 Task: Search one way flight ticket for 3 adults, 3 children in business from Manhattan: Manhattan Regional Airport to Springfield: Abraham Lincoln Capital Airport on 5-2-2023. Choice of flights is JetBlue. Number of bags: 1 checked bag. Price is upto 108000. Outbound departure time preference is 12:00.
Action: Mouse moved to (320, 278)
Screenshot: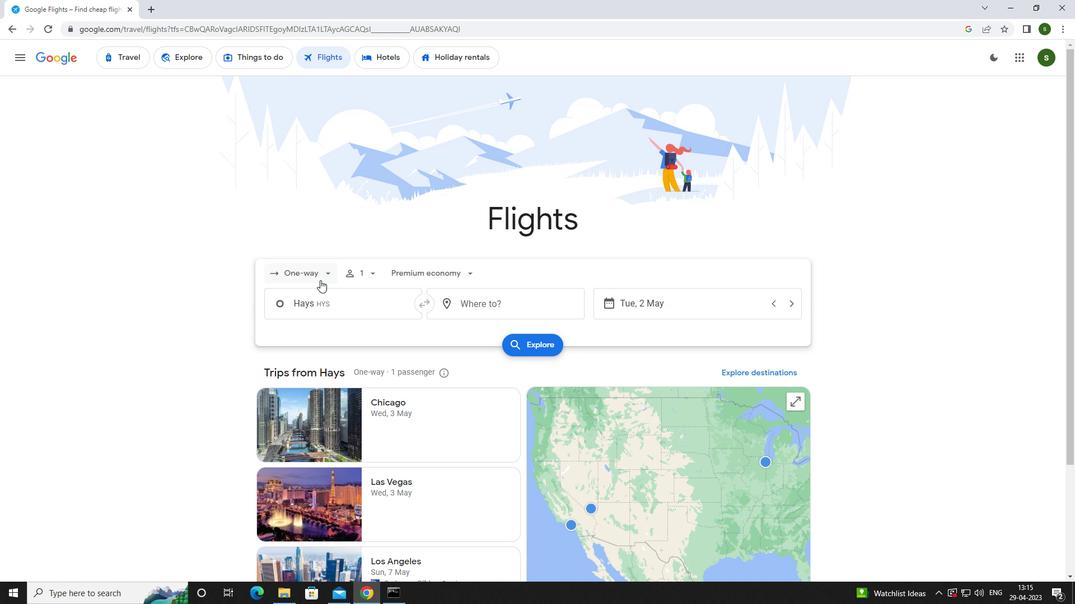 
Action: Mouse pressed left at (320, 278)
Screenshot: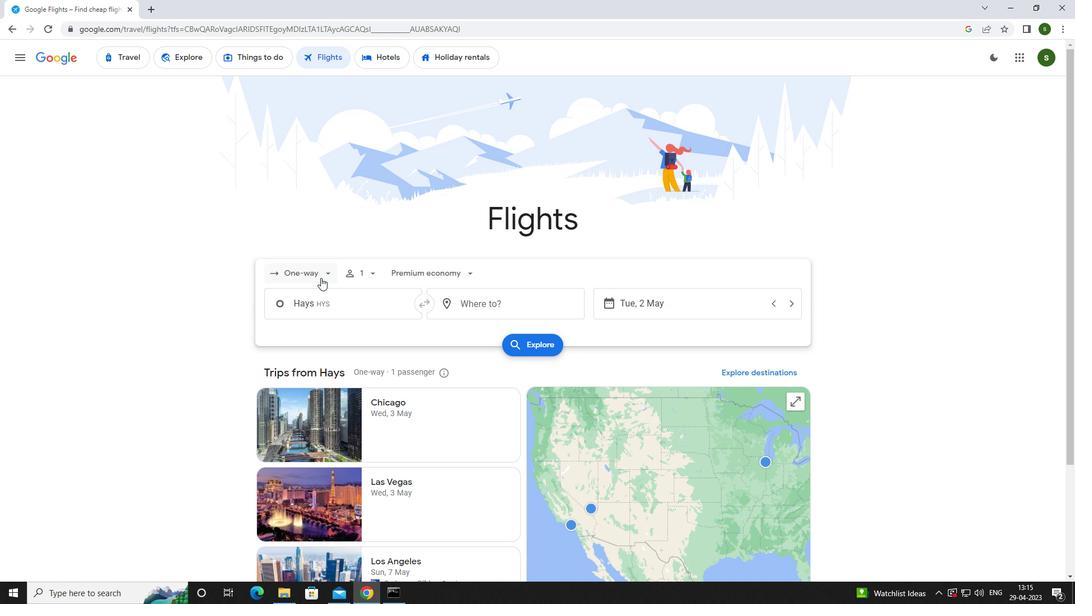 
Action: Mouse moved to (319, 320)
Screenshot: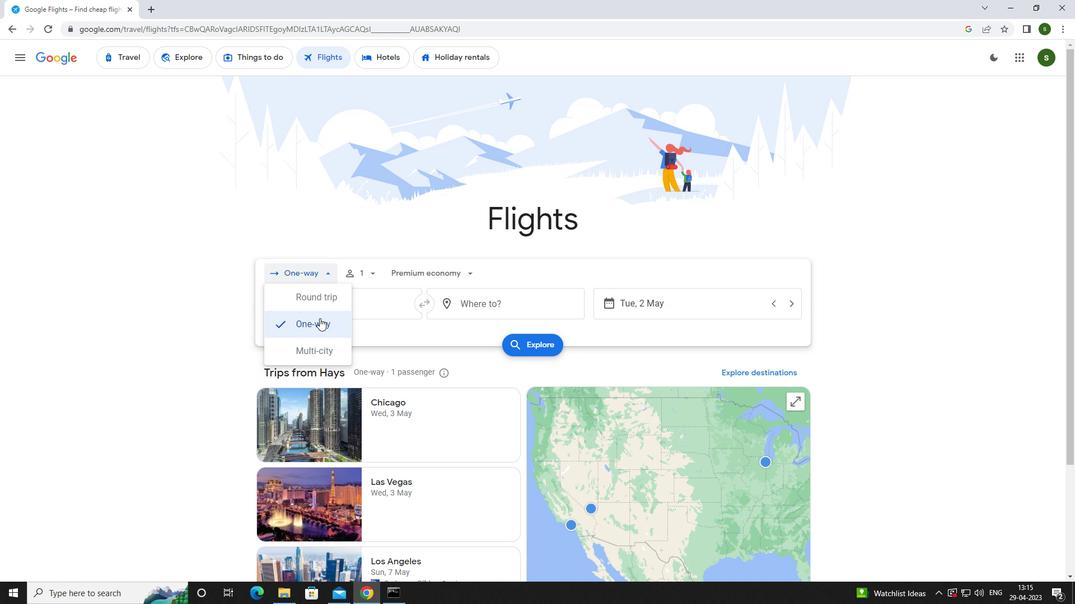 
Action: Mouse pressed left at (319, 320)
Screenshot: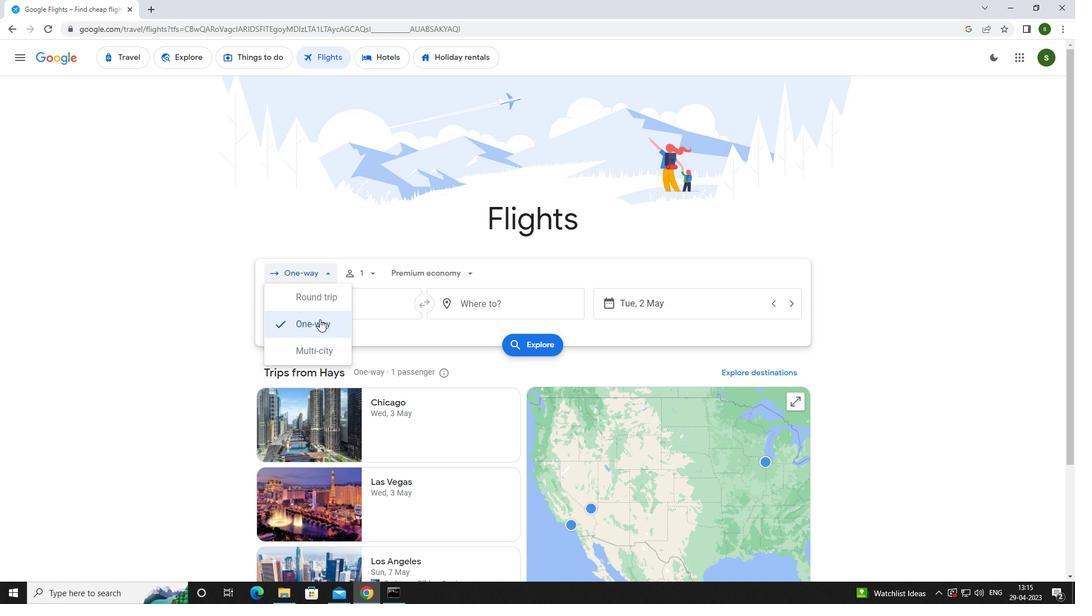 
Action: Mouse moved to (362, 273)
Screenshot: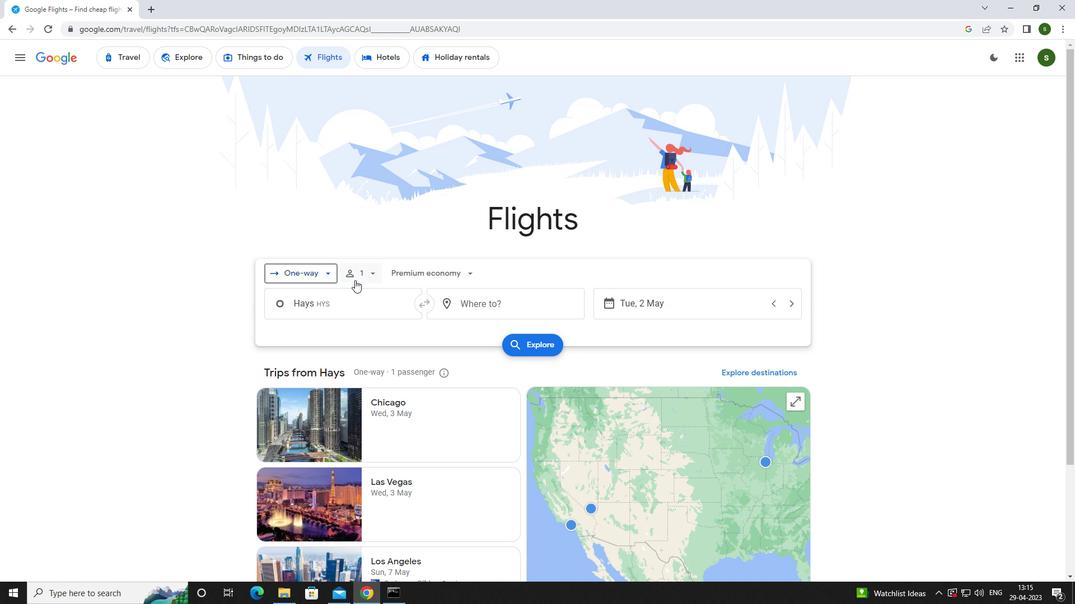 
Action: Mouse pressed left at (362, 273)
Screenshot: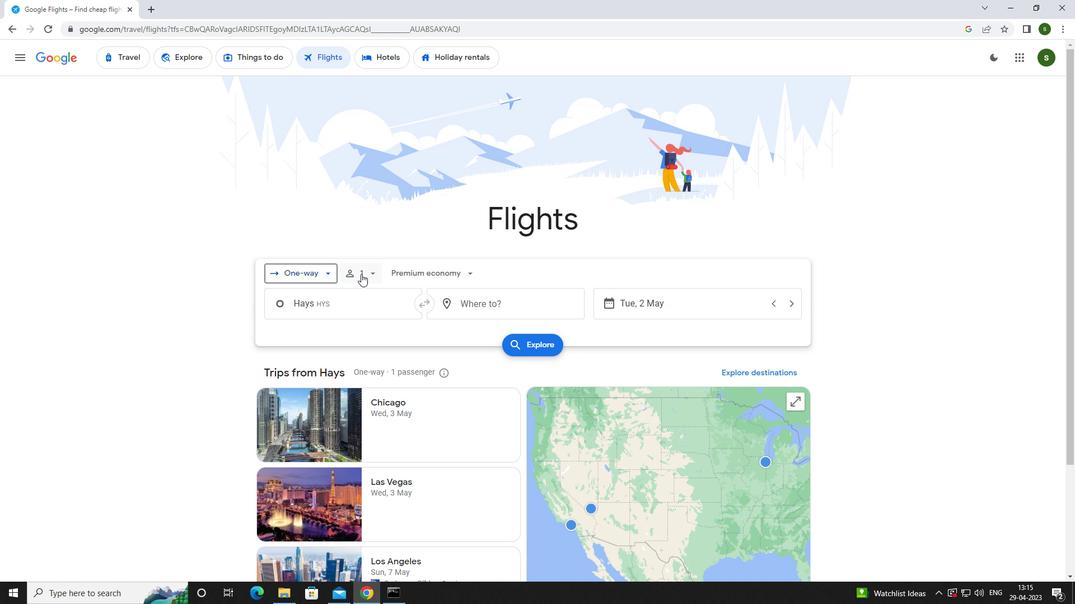 
Action: Mouse moved to (452, 297)
Screenshot: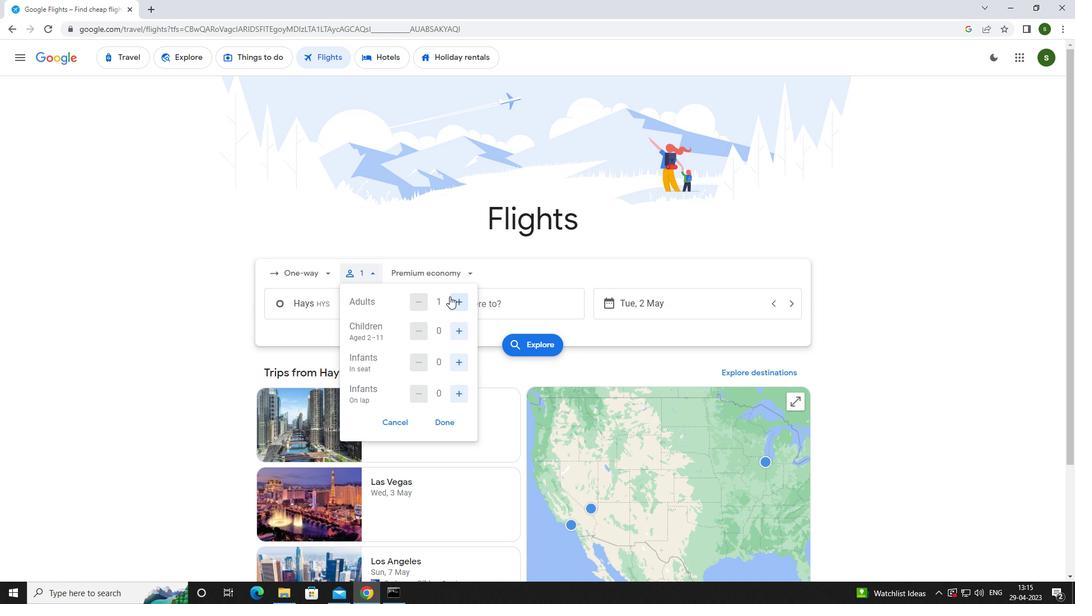 
Action: Mouse pressed left at (452, 297)
Screenshot: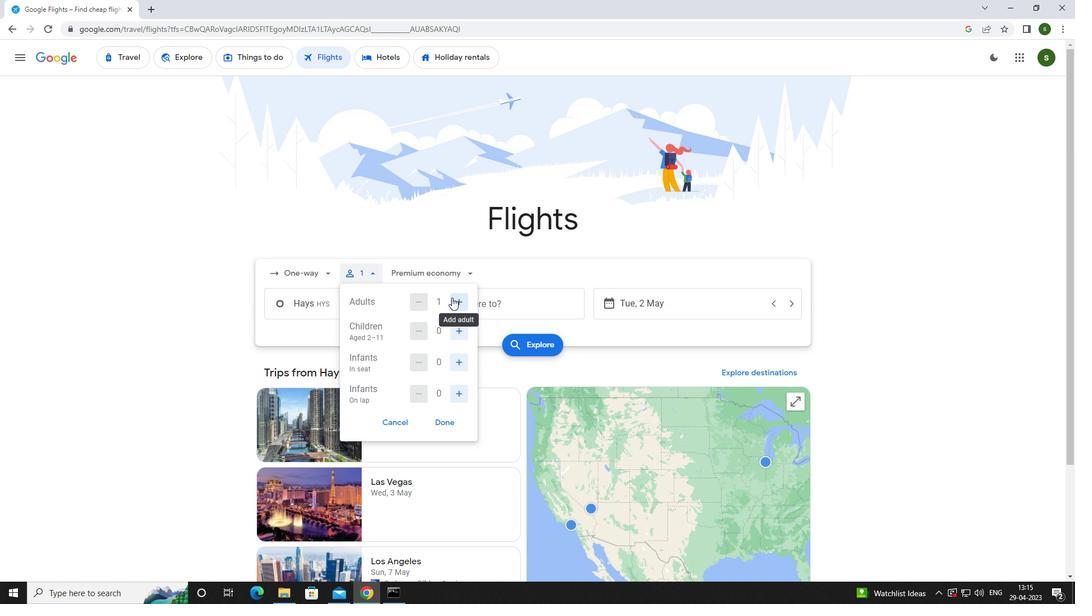 
Action: Mouse pressed left at (452, 297)
Screenshot: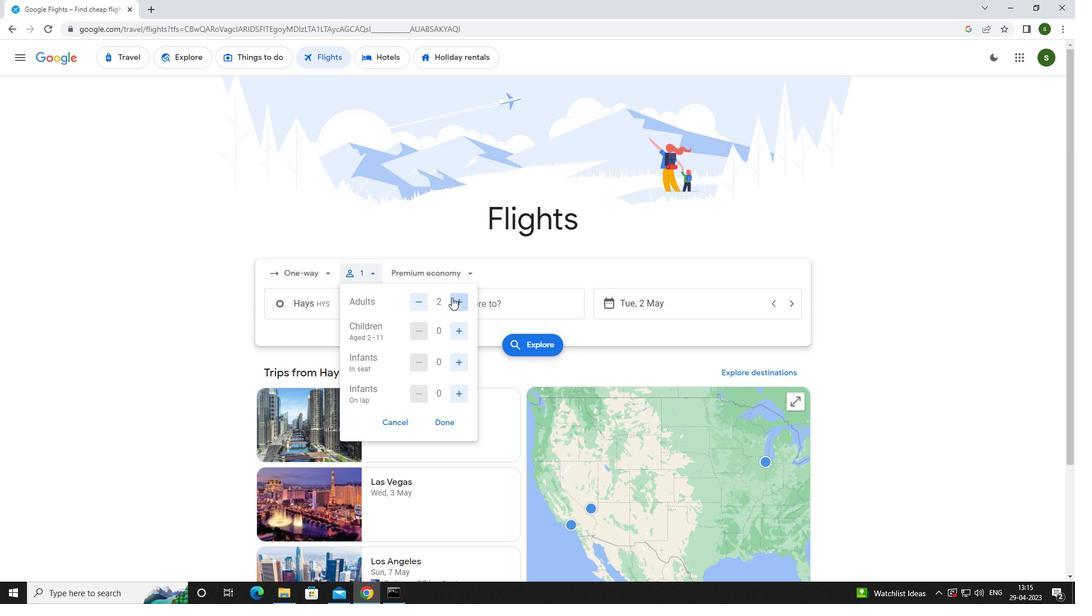 
Action: Mouse pressed left at (452, 297)
Screenshot: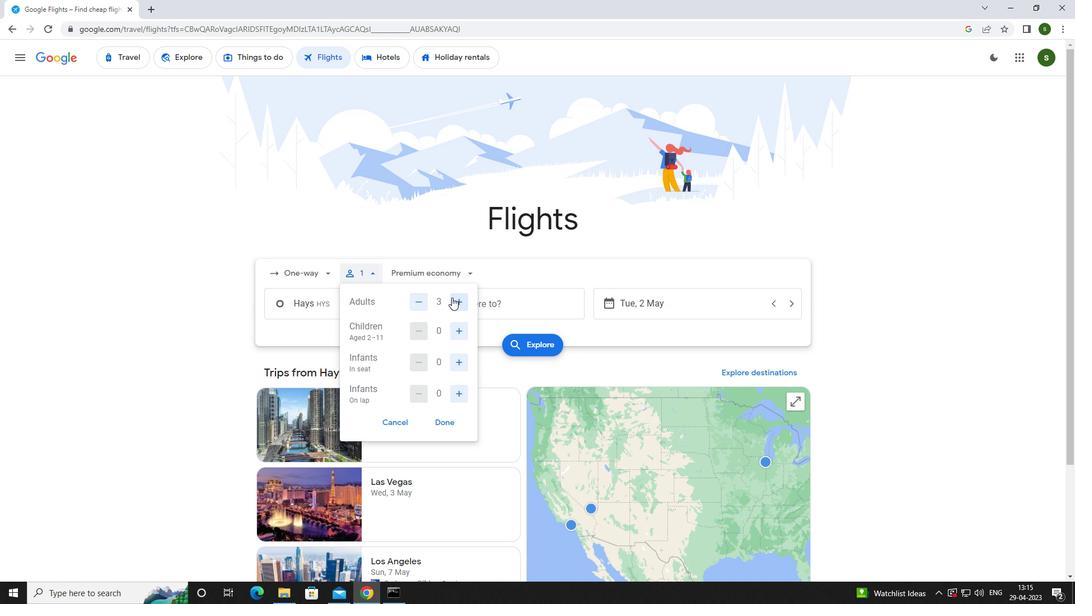 
Action: Mouse moved to (418, 299)
Screenshot: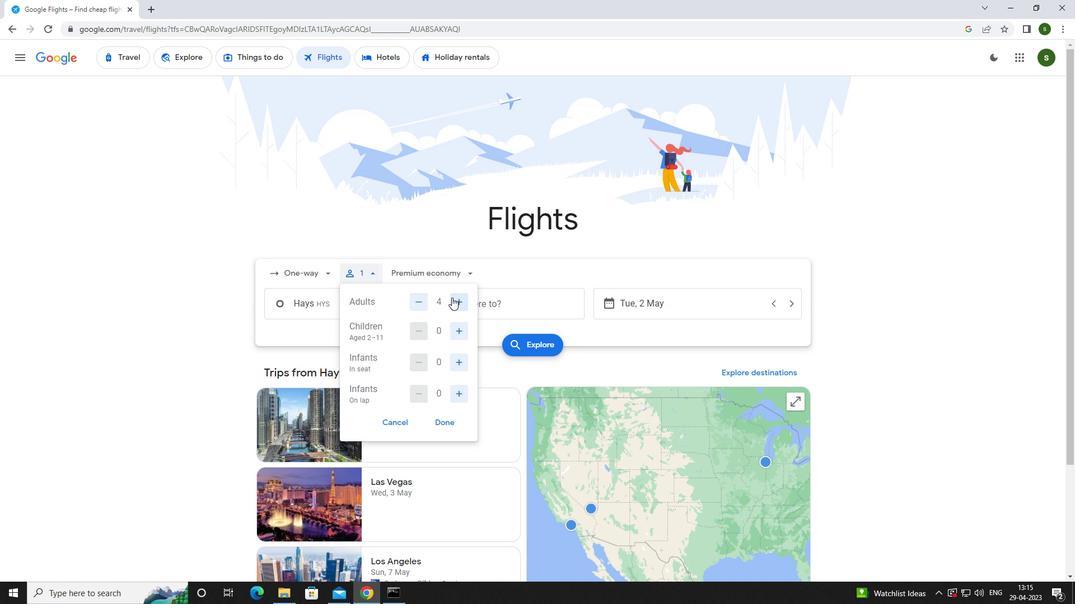 
Action: Mouse pressed left at (418, 299)
Screenshot: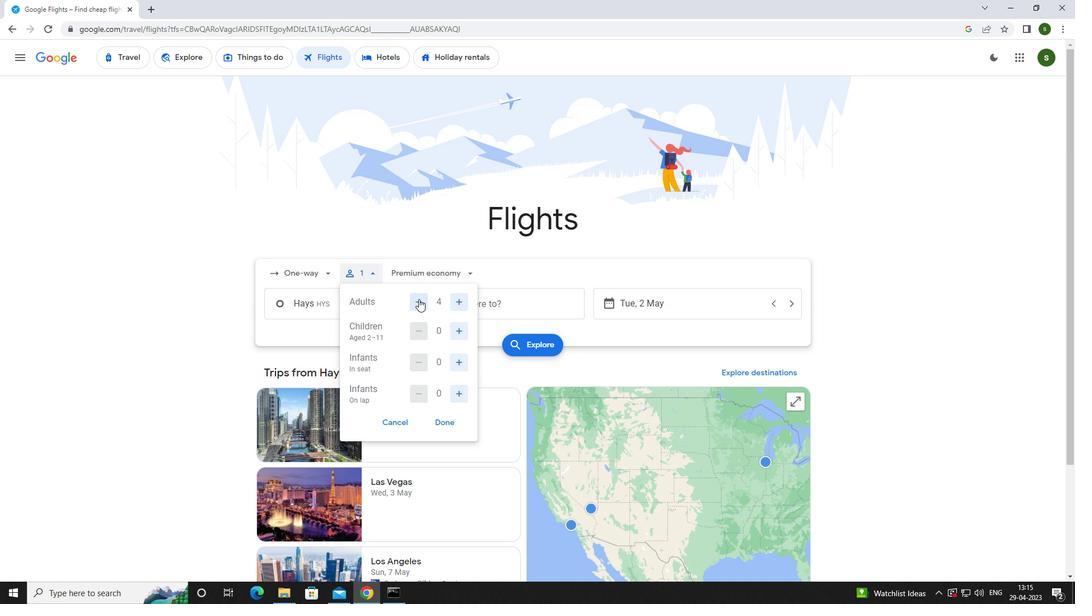 
Action: Mouse moved to (451, 326)
Screenshot: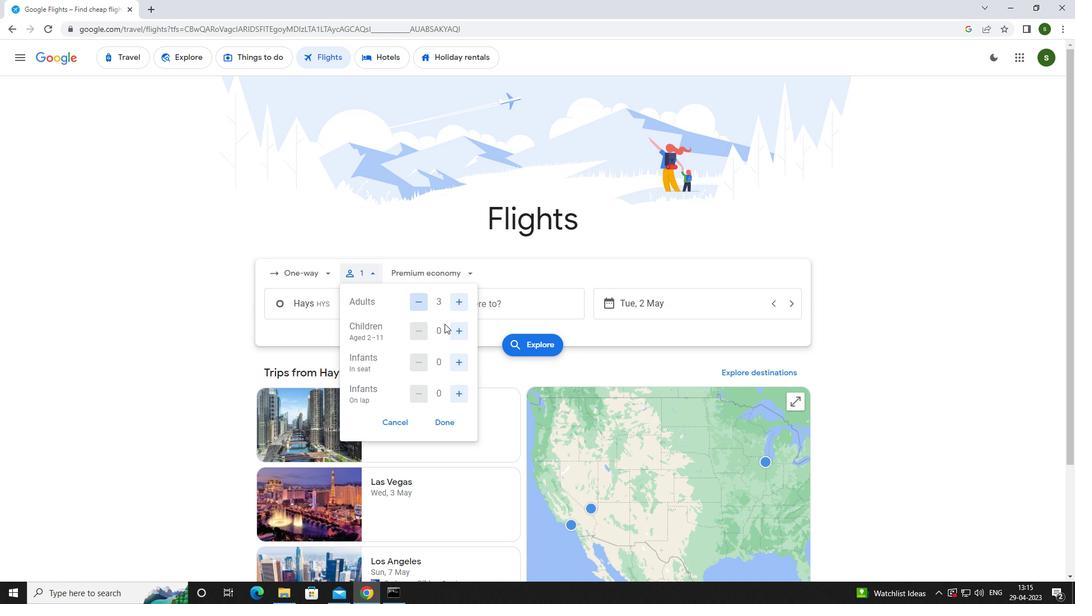 
Action: Mouse pressed left at (451, 326)
Screenshot: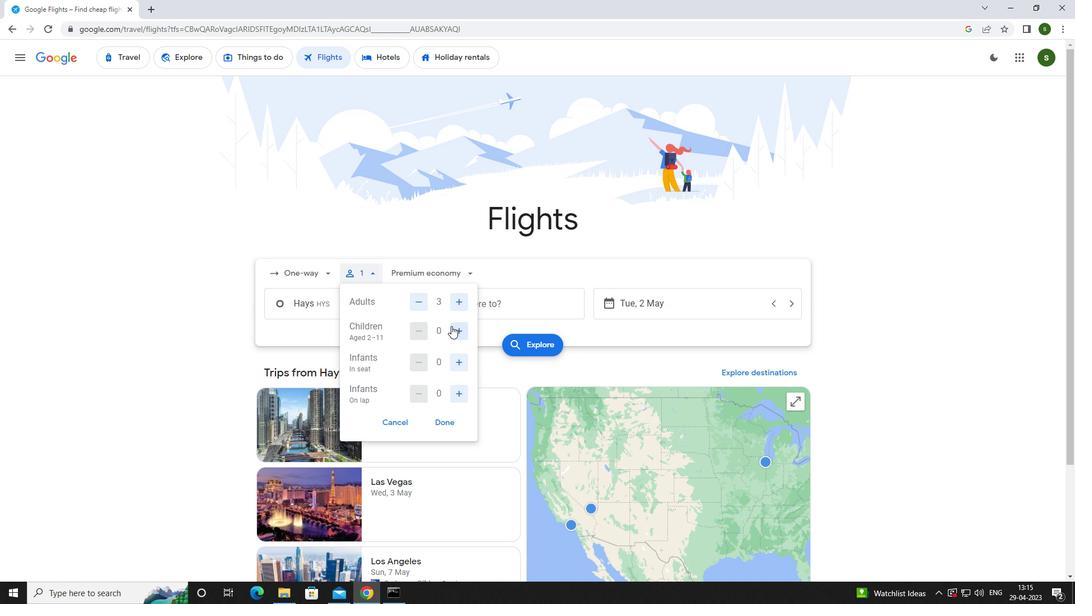
Action: Mouse pressed left at (451, 326)
Screenshot: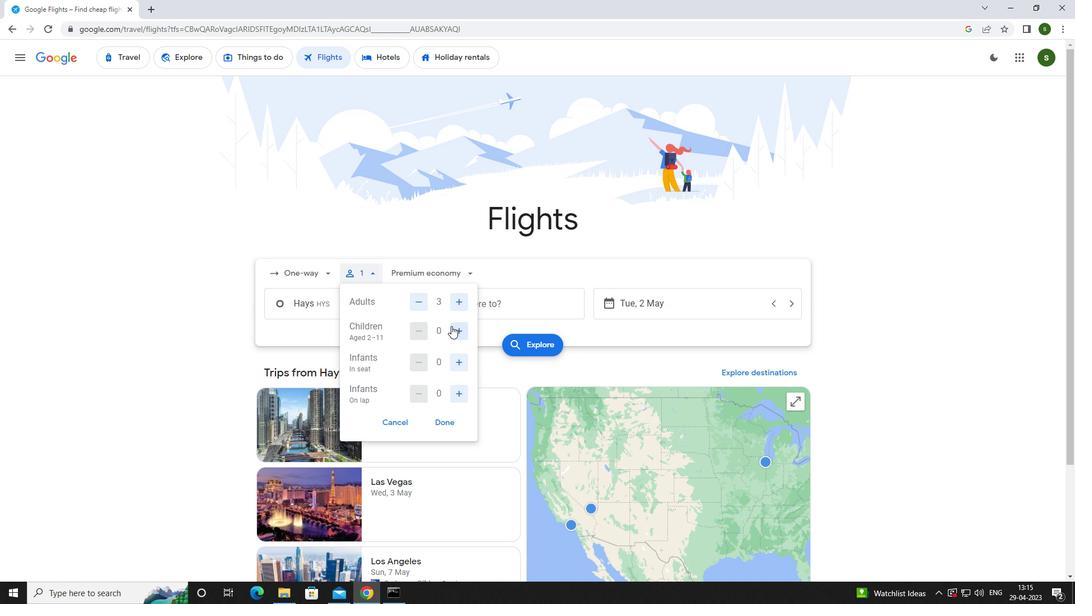 
Action: Mouse pressed left at (451, 326)
Screenshot: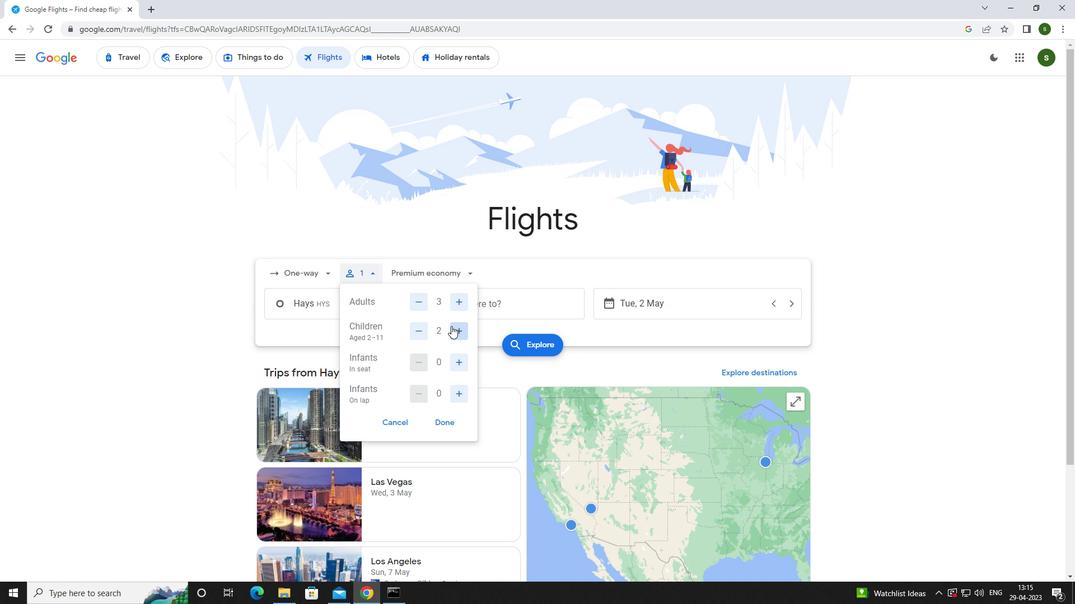 
Action: Mouse moved to (439, 268)
Screenshot: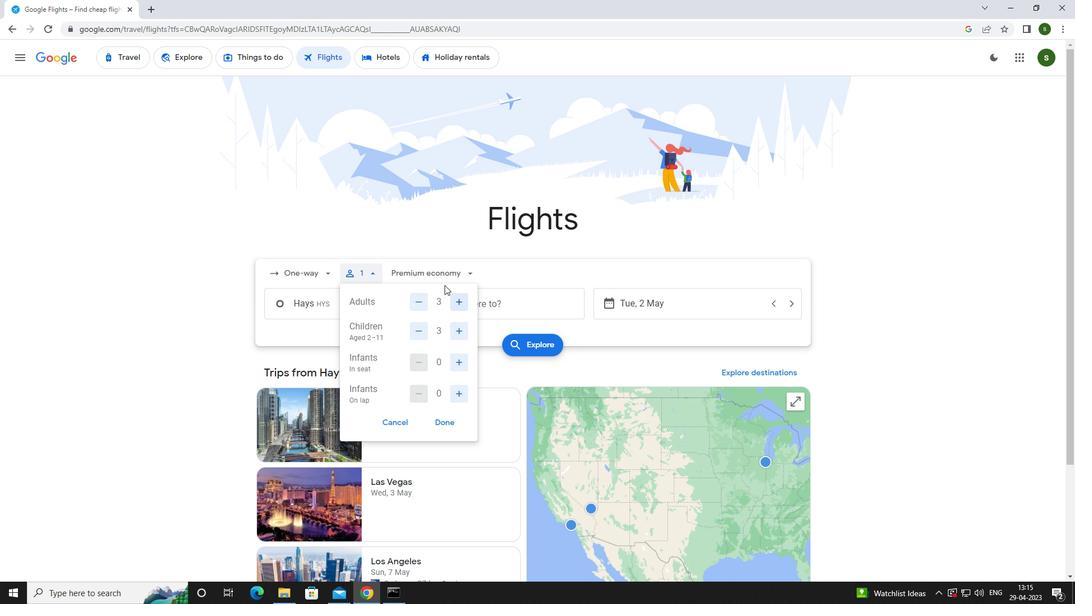 
Action: Mouse pressed left at (439, 268)
Screenshot: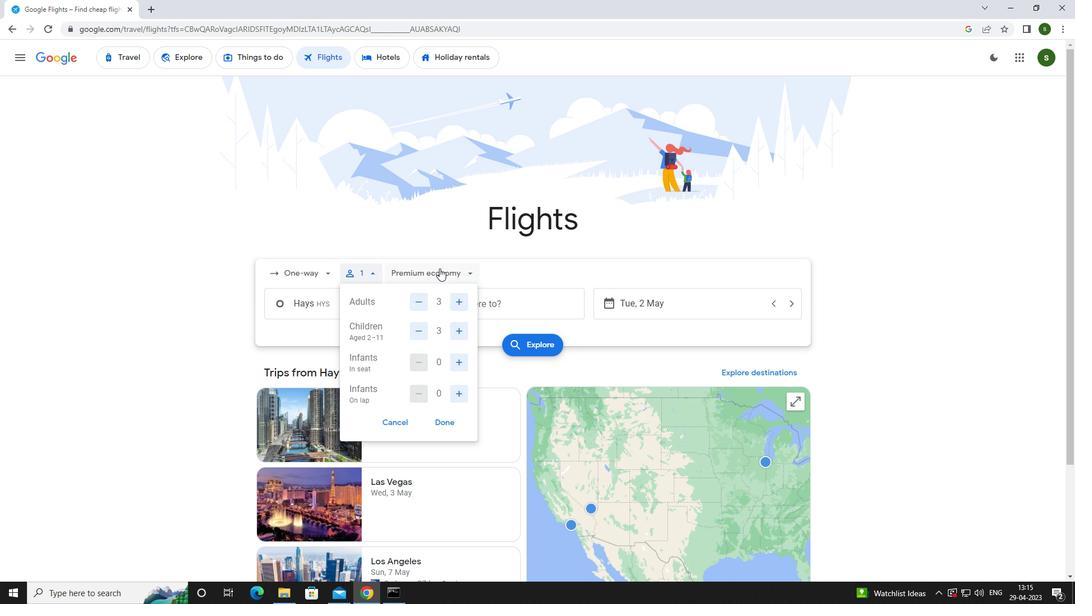 
Action: Mouse moved to (444, 345)
Screenshot: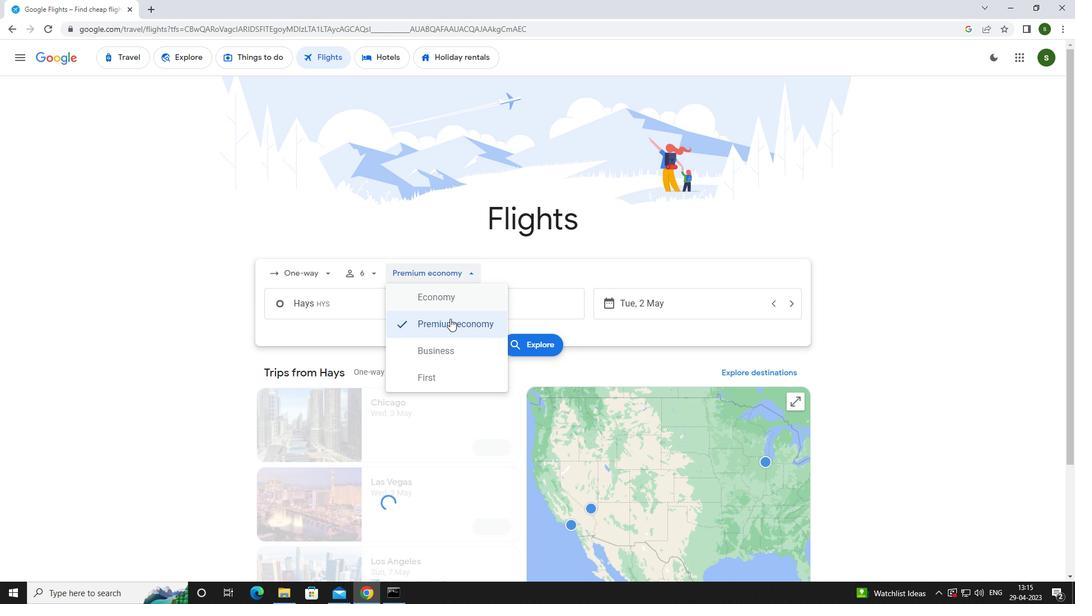 
Action: Mouse pressed left at (444, 345)
Screenshot: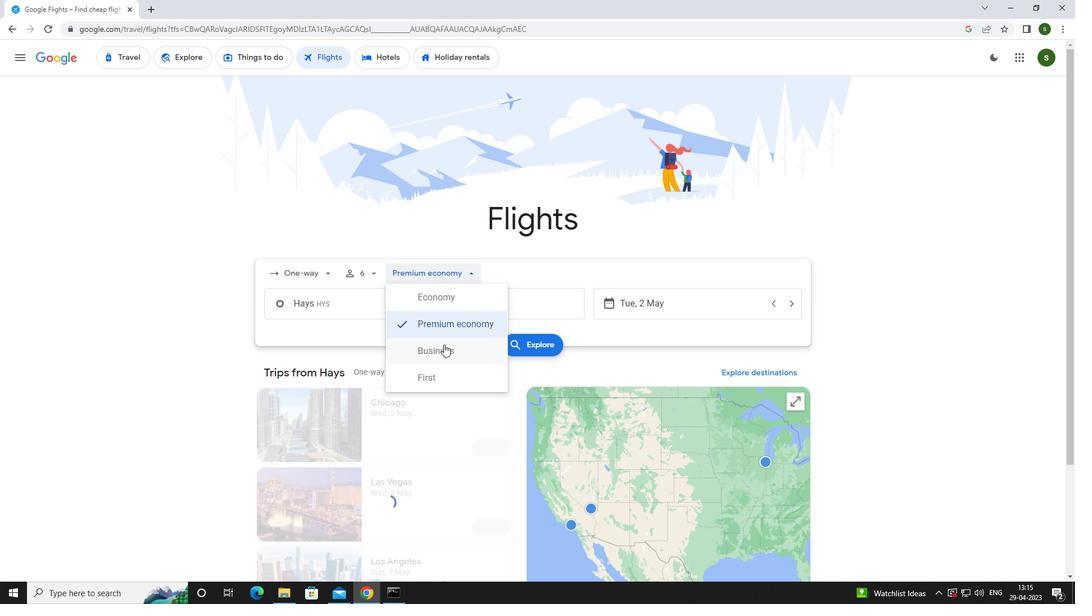 
Action: Mouse moved to (357, 311)
Screenshot: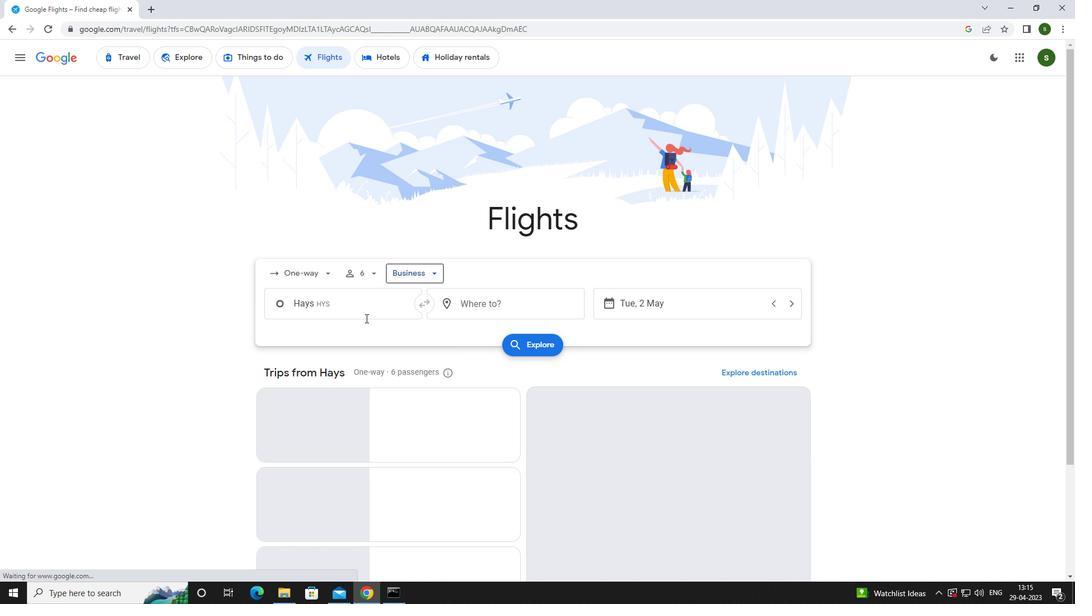 
Action: Mouse pressed left at (357, 311)
Screenshot: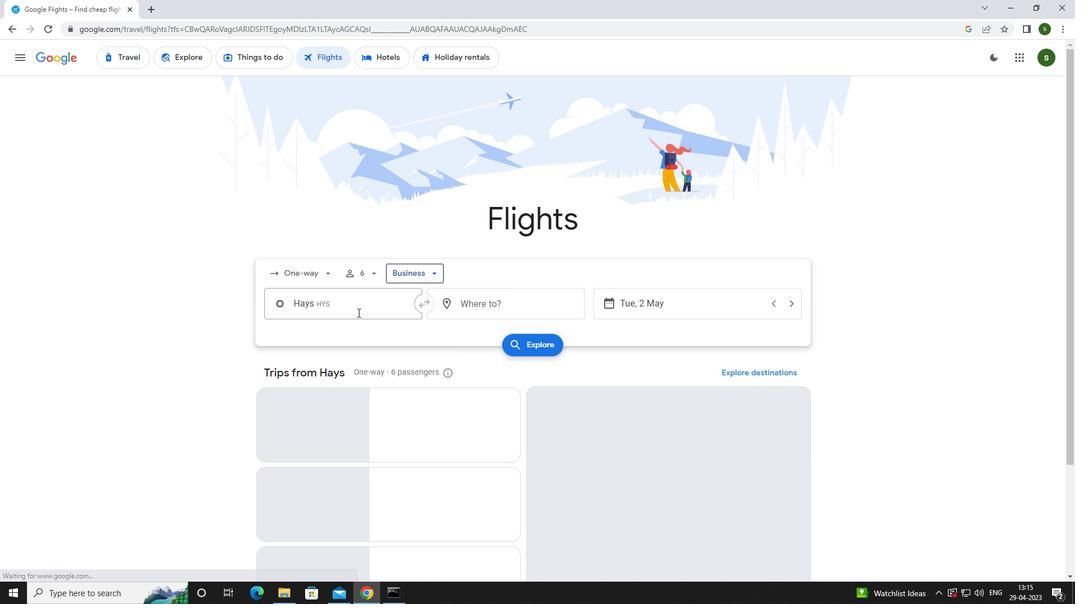 
Action: Key pressed m<Key.caps_lock>anhattan<Key.space><Key.caps_lock>r<Key.caps_lock>
Screenshot: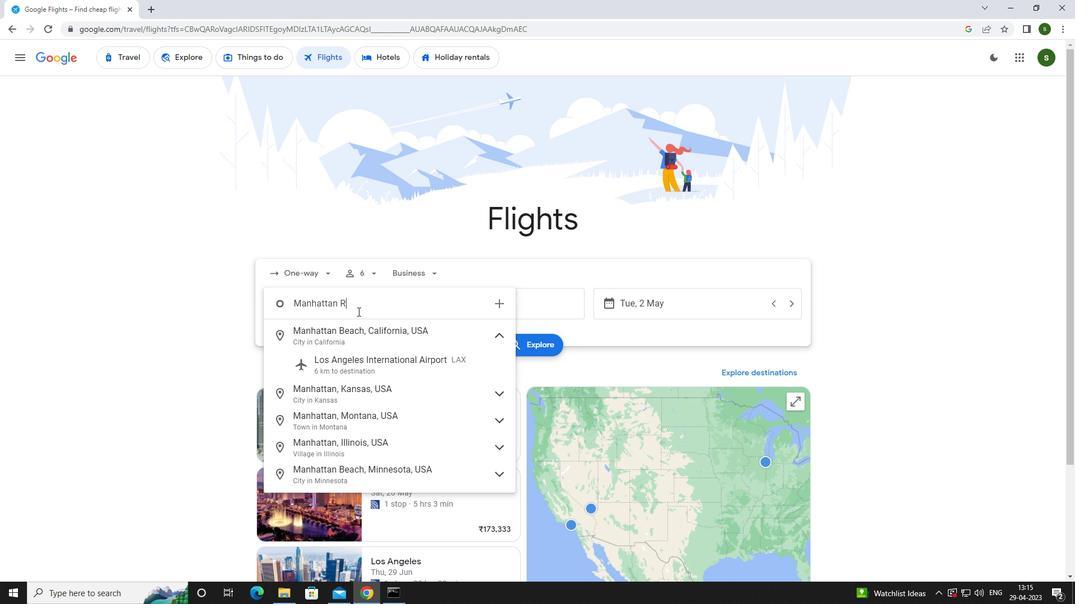
Action: Mouse moved to (396, 337)
Screenshot: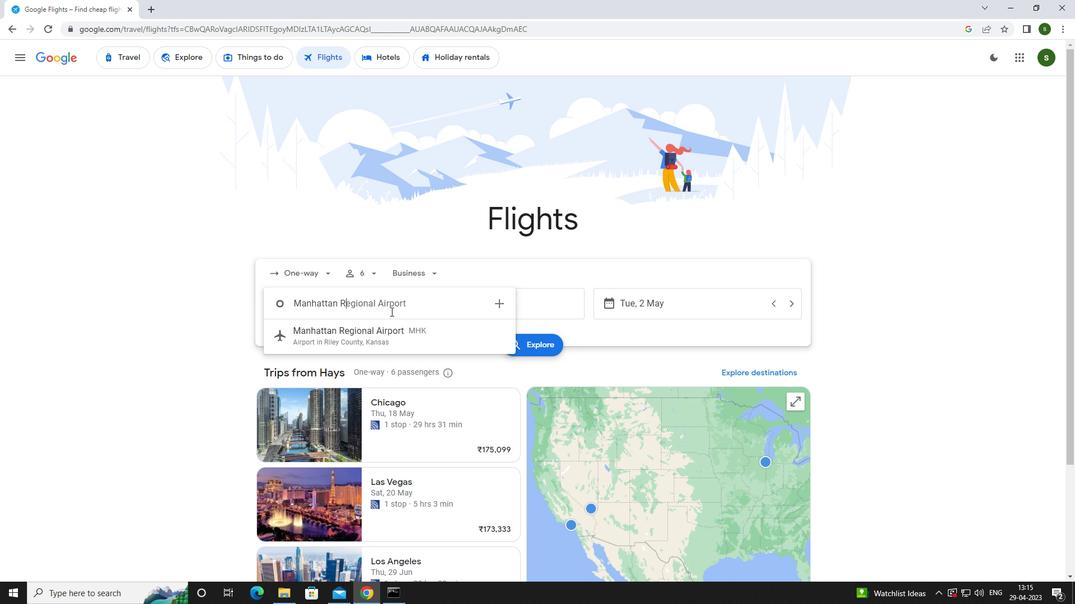 
Action: Mouse pressed left at (396, 337)
Screenshot: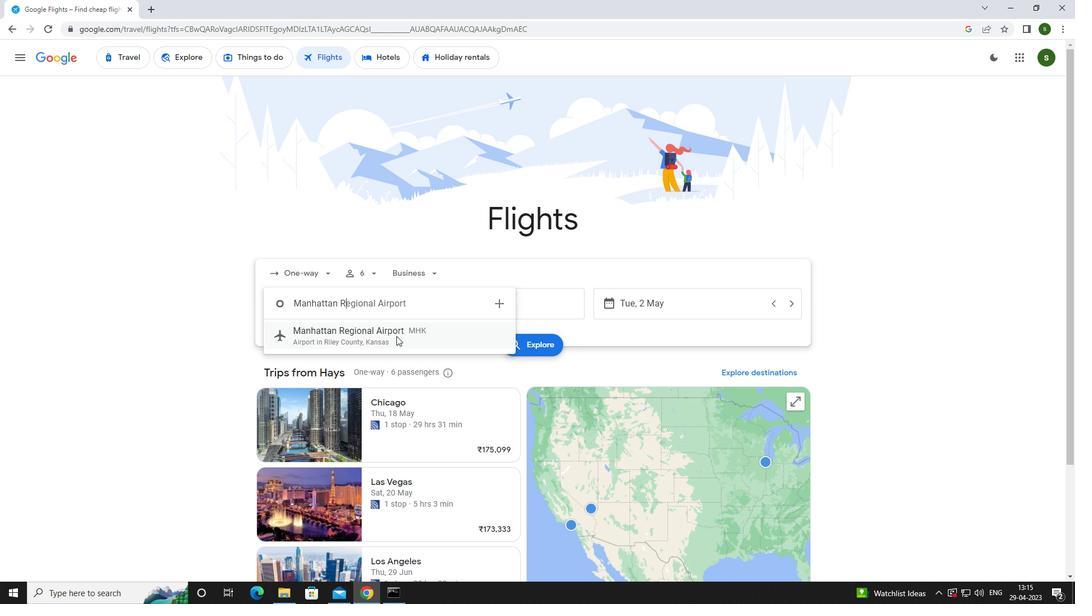 
Action: Mouse moved to (529, 307)
Screenshot: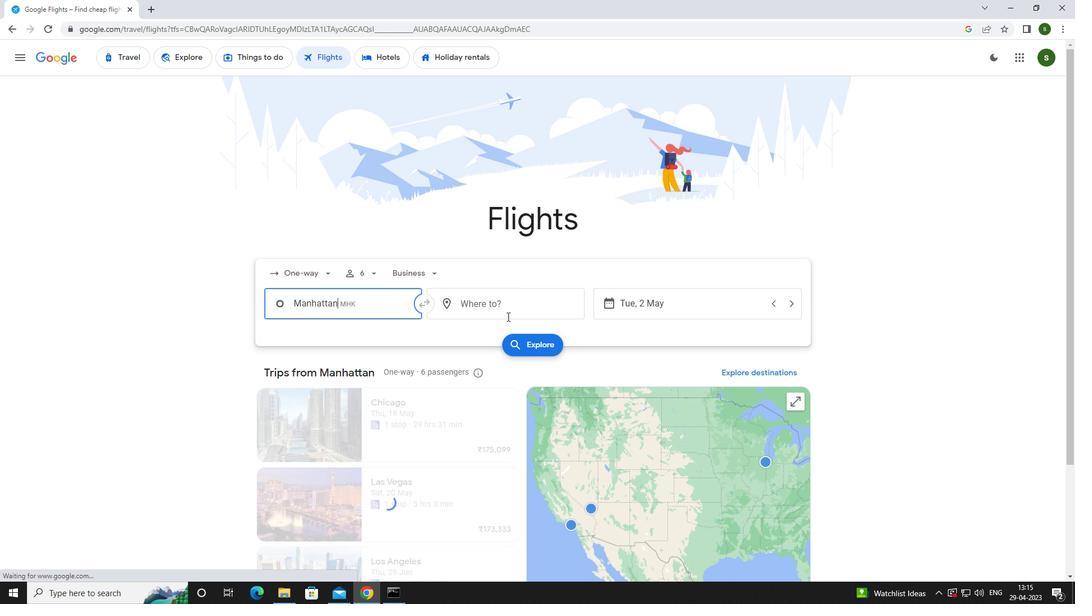 
Action: Mouse pressed left at (529, 307)
Screenshot: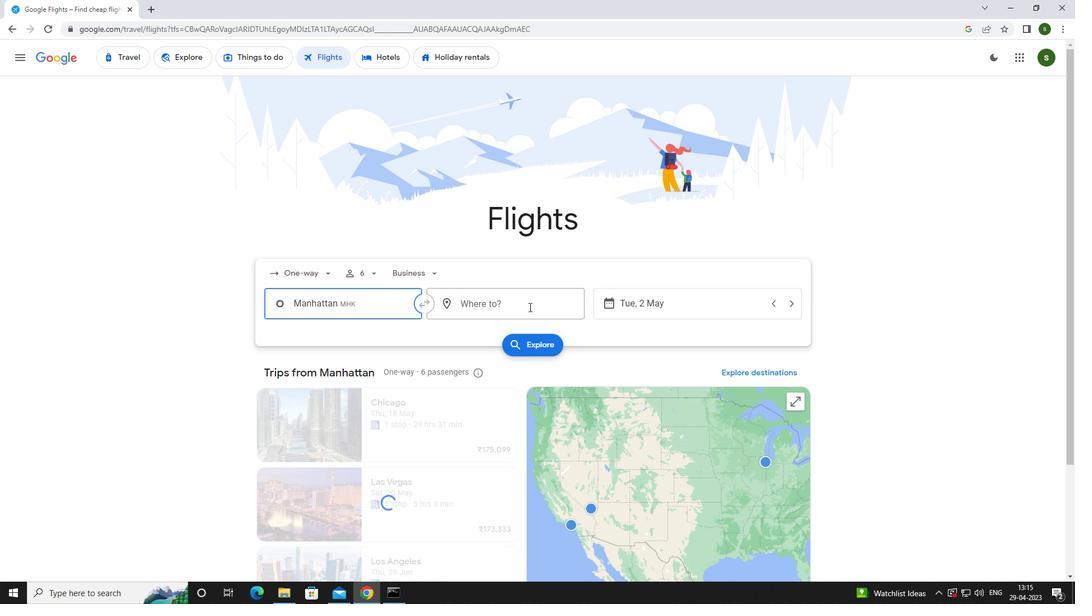 
Action: Key pressed <Key.caps_lock>s<Key.caps_lock>pringfield
Screenshot: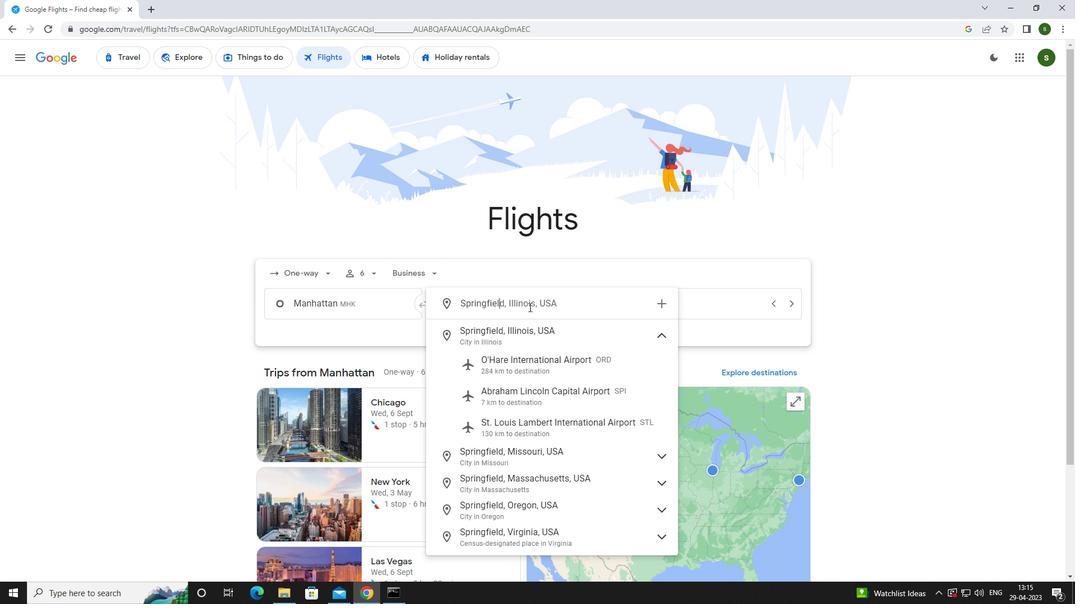 
Action: Mouse moved to (525, 402)
Screenshot: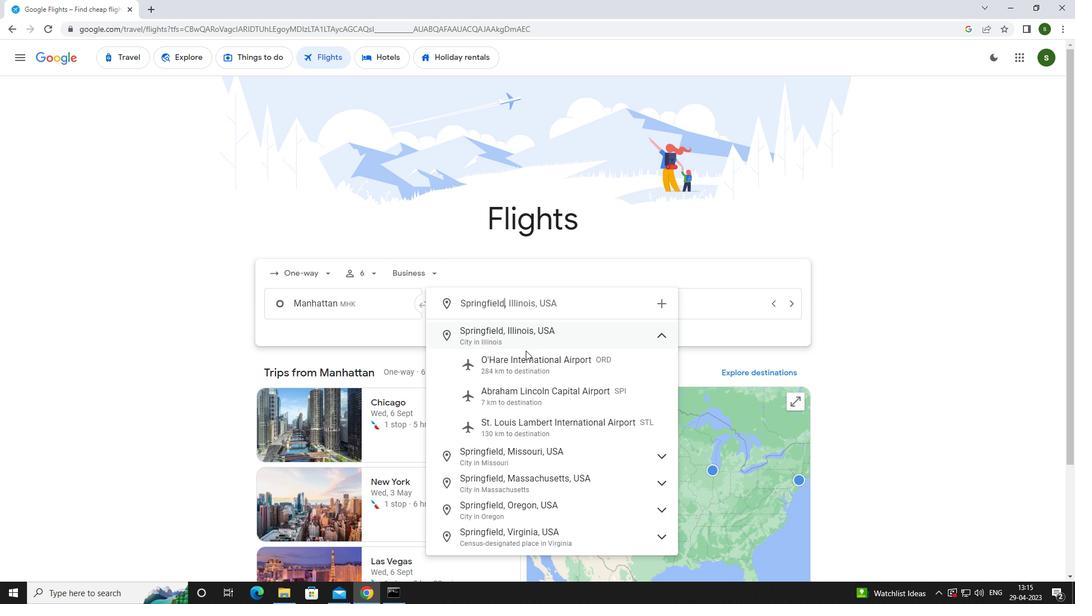
Action: Mouse pressed left at (525, 402)
Screenshot: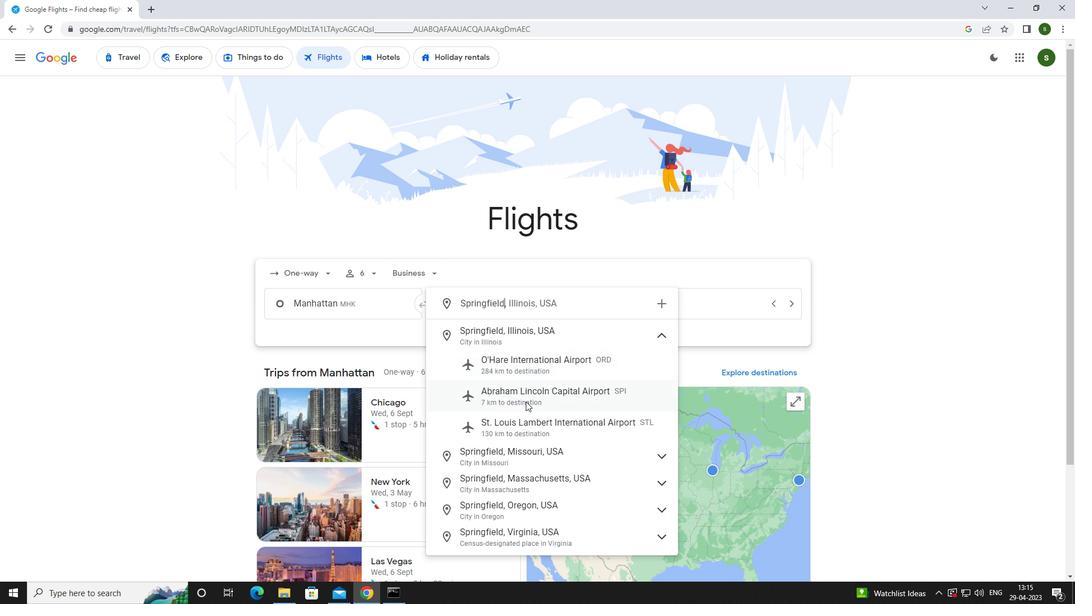 
Action: Mouse moved to (649, 305)
Screenshot: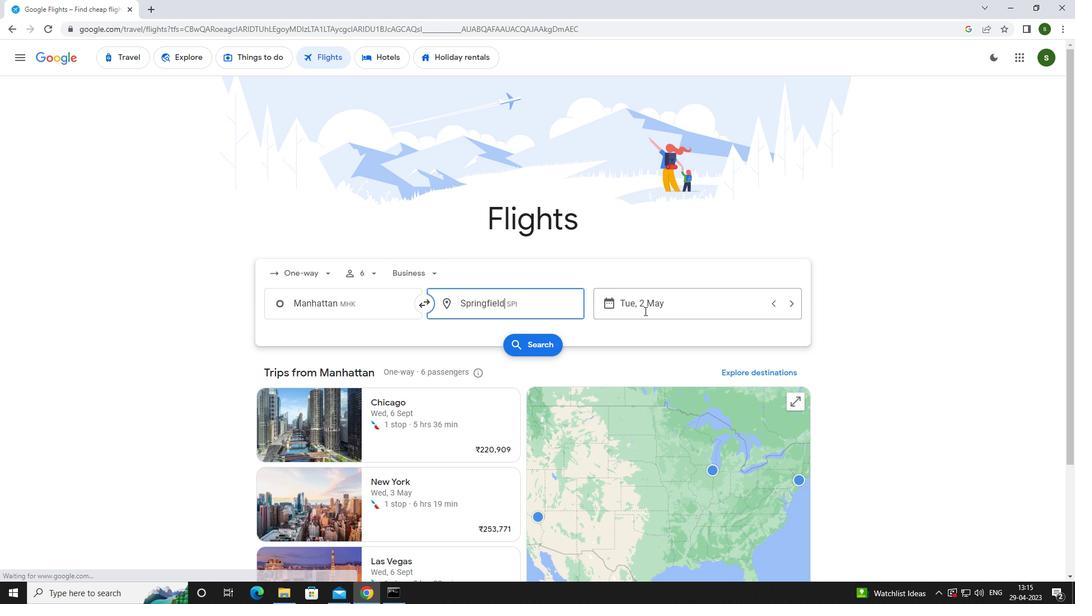 
Action: Mouse pressed left at (649, 305)
Screenshot: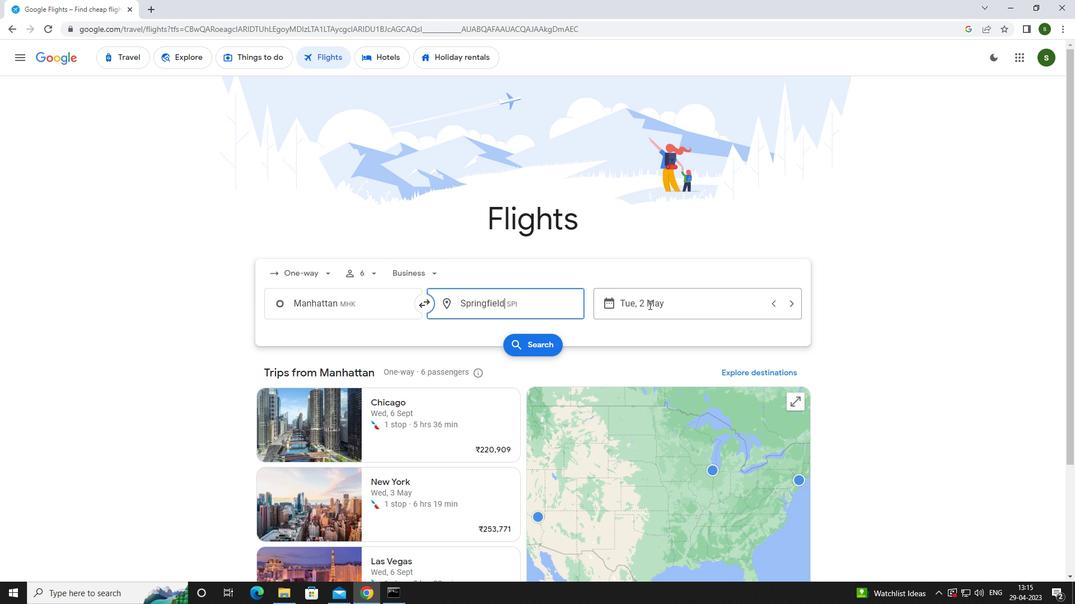 
Action: Mouse moved to (671, 374)
Screenshot: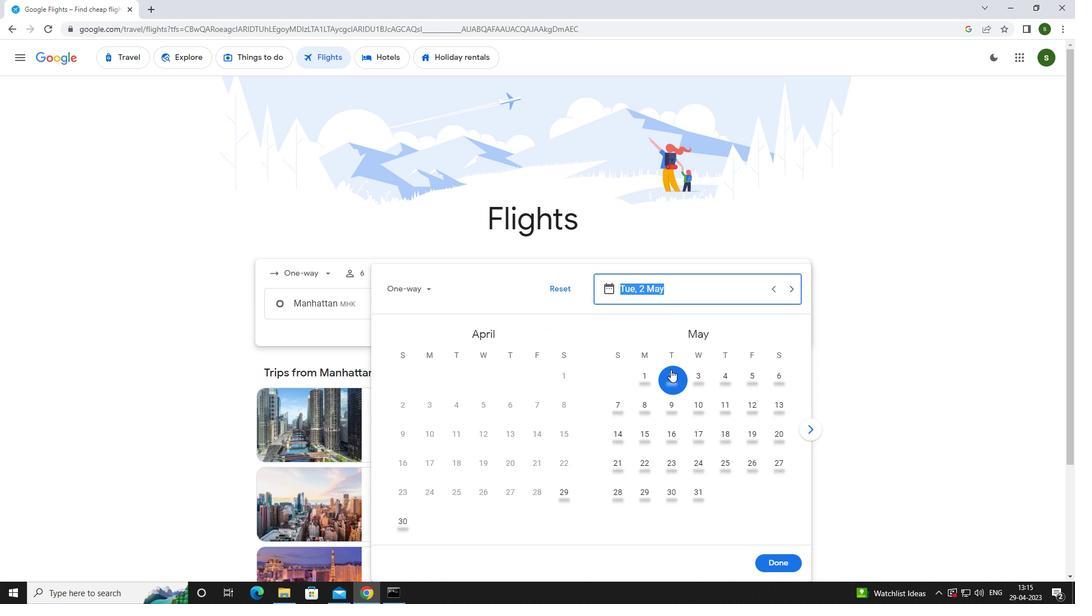 
Action: Mouse pressed left at (671, 374)
Screenshot: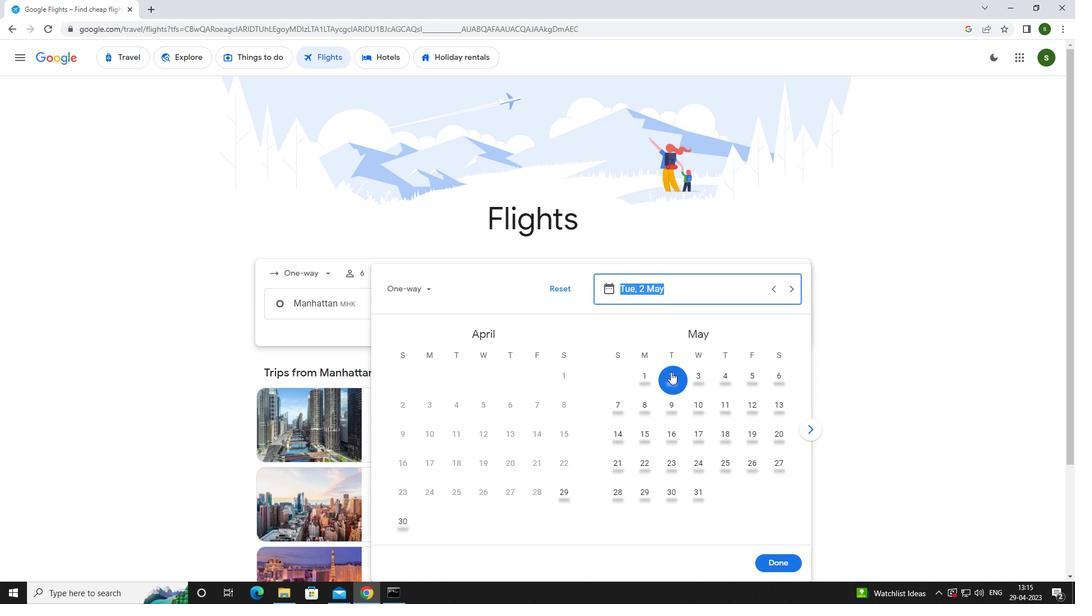 
Action: Mouse moved to (780, 565)
Screenshot: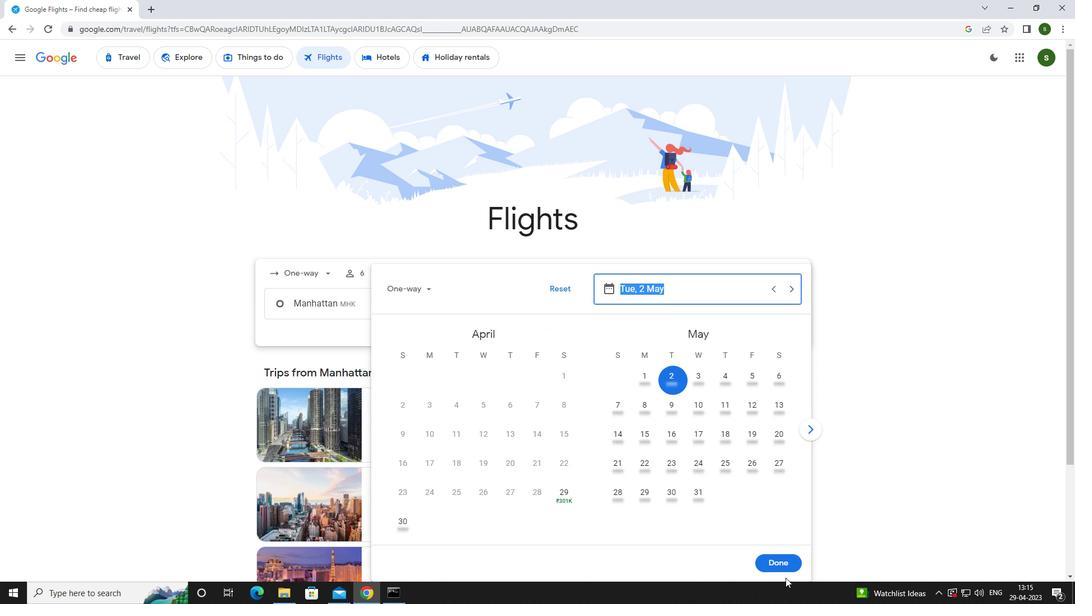
Action: Mouse pressed left at (780, 565)
Screenshot: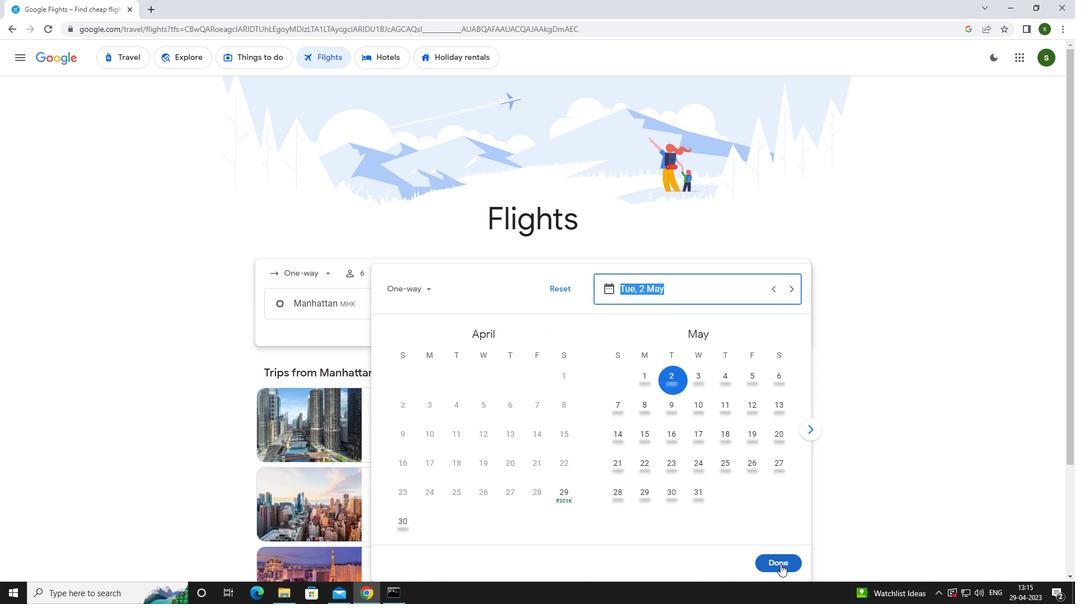 
Action: Mouse moved to (552, 349)
Screenshot: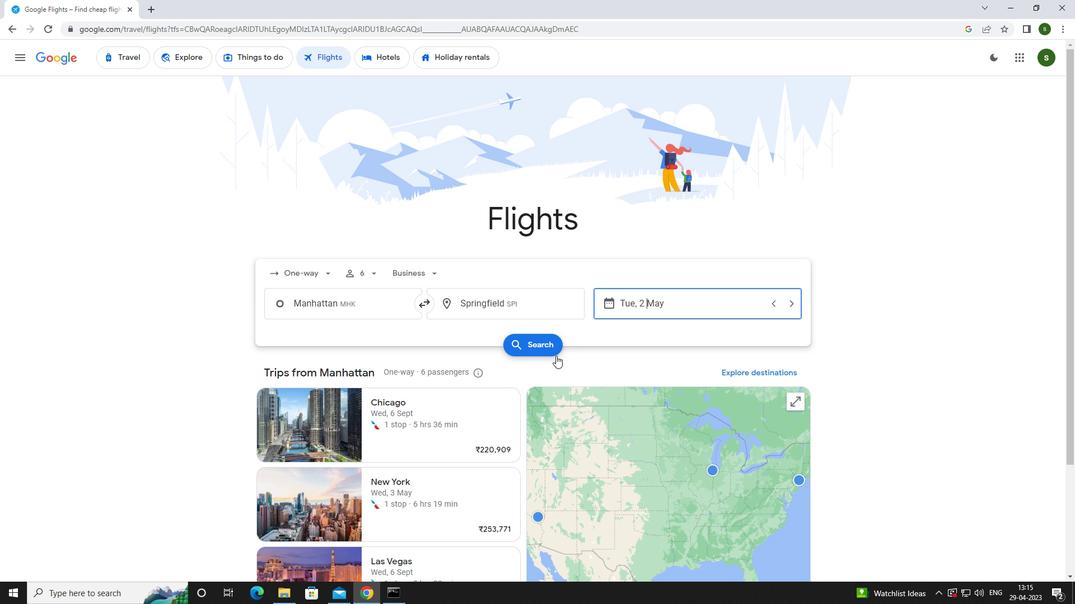 
Action: Mouse pressed left at (552, 349)
Screenshot: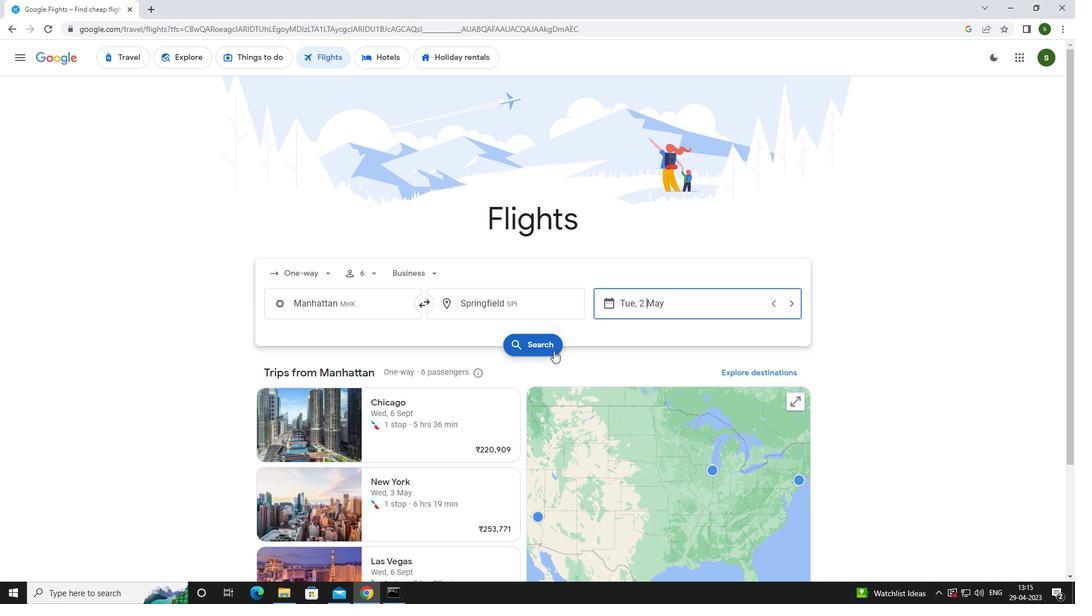 
Action: Mouse moved to (276, 154)
Screenshot: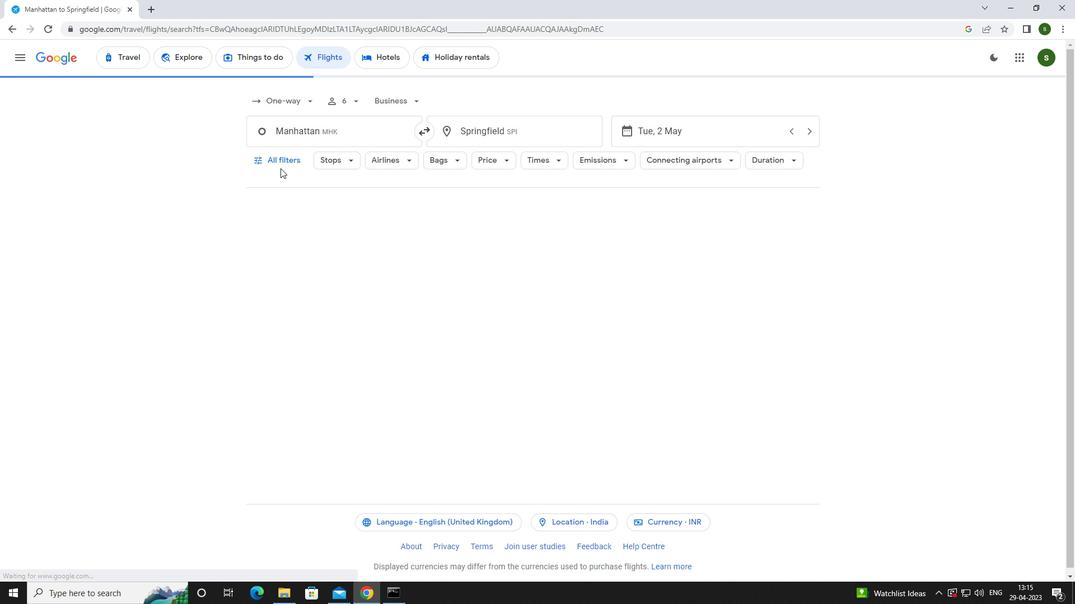 
Action: Mouse pressed left at (276, 154)
Screenshot: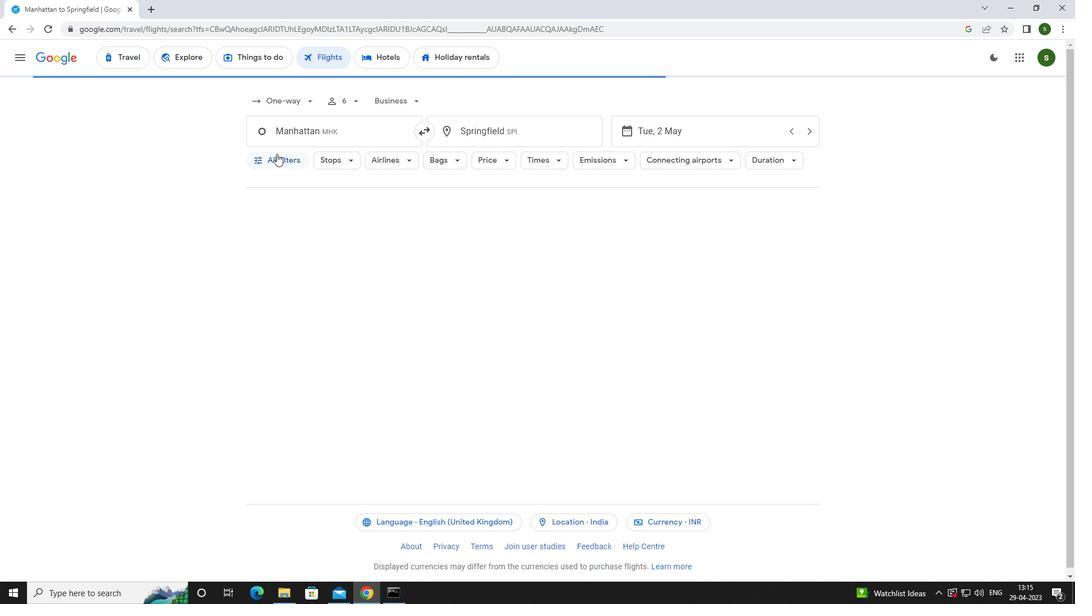 
Action: Mouse moved to (417, 398)
Screenshot: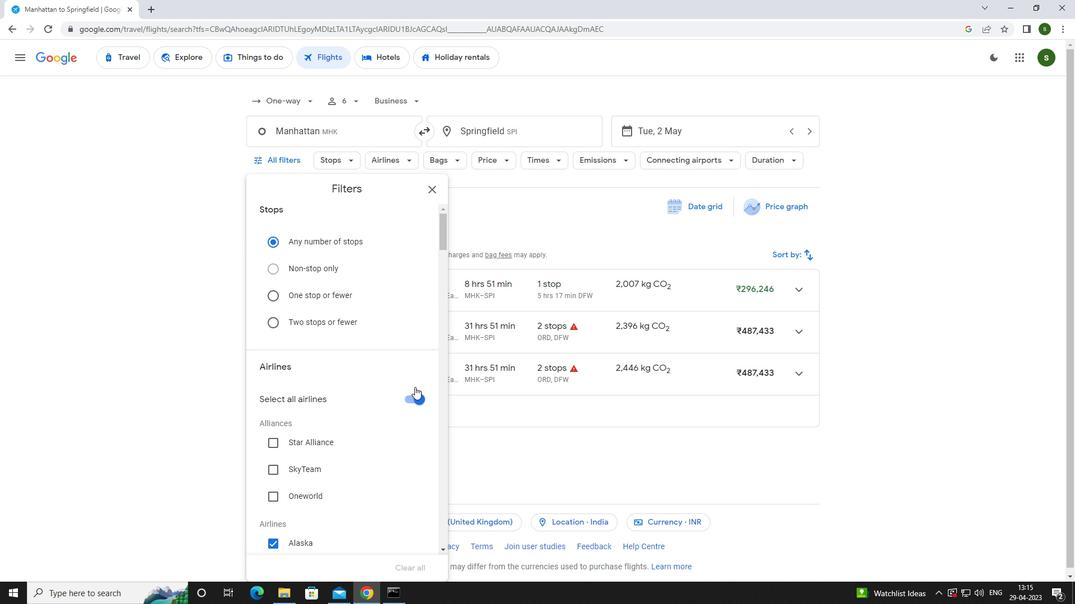 
Action: Mouse pressed left at (417, 398)
Screenshot: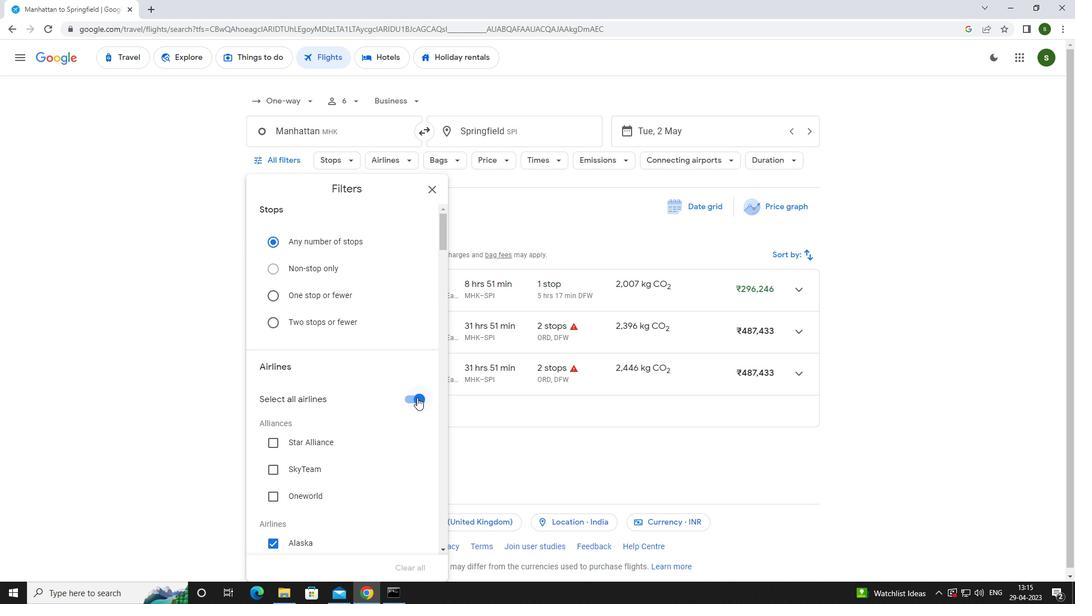 
Action: Mouse moved to (389, 368)
Screenshot: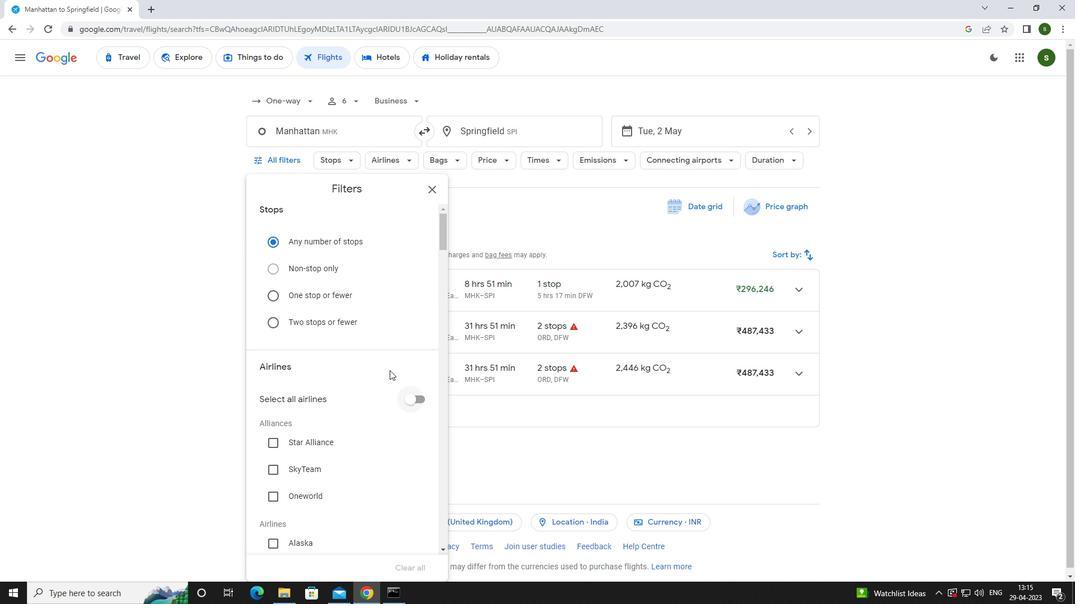 
Action: Mouse scrolled (389, 368) with delta (0, 0)
Screenshot: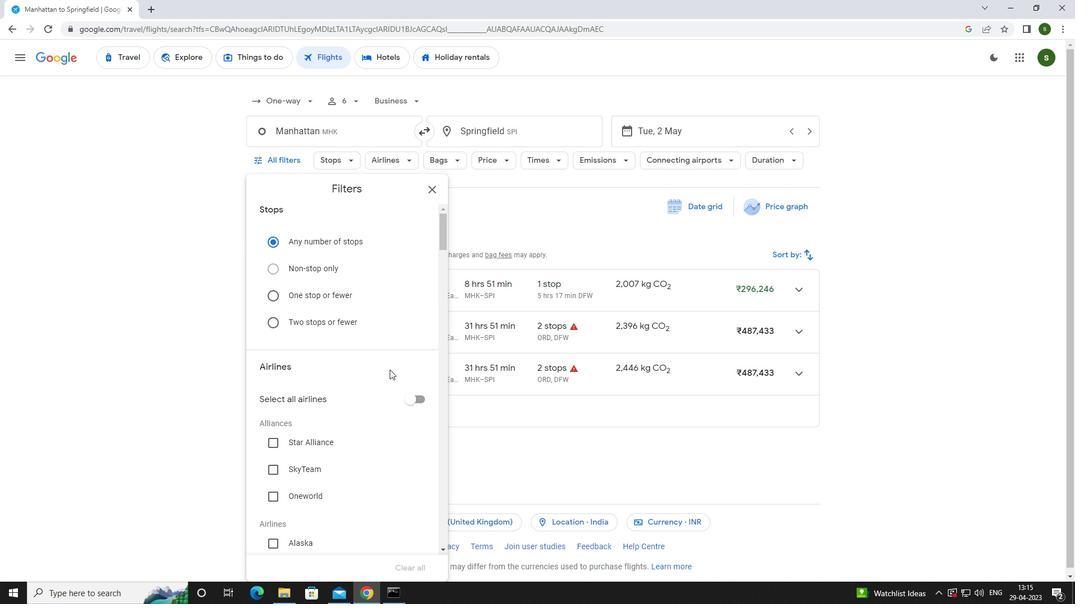 
Action: Mouse scrolled (389, 368) with delta (0, 0)
Screenshot: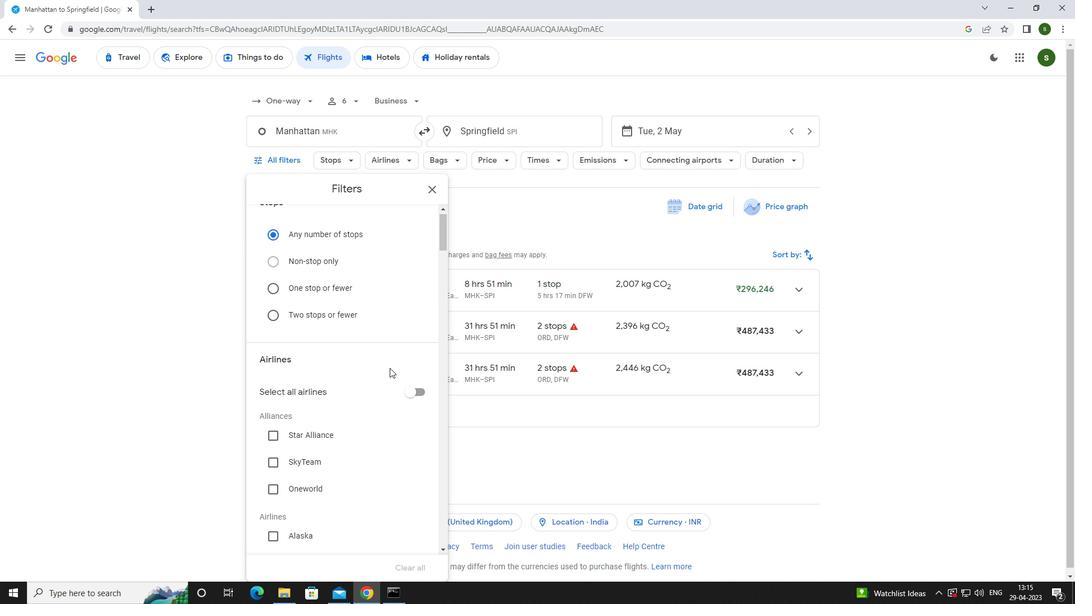 
Action: Mouse scrolled (389, 368) with delta (0, 0)
Screenshot: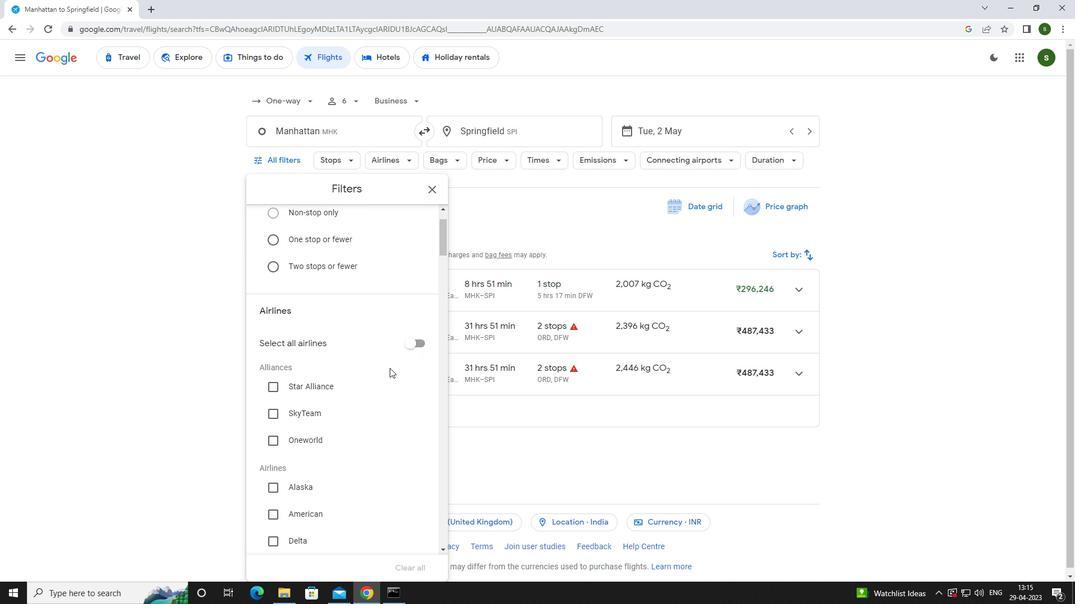 
Action: Mouse scrolled (389, 368) with delta (0, 0)
Screenshot: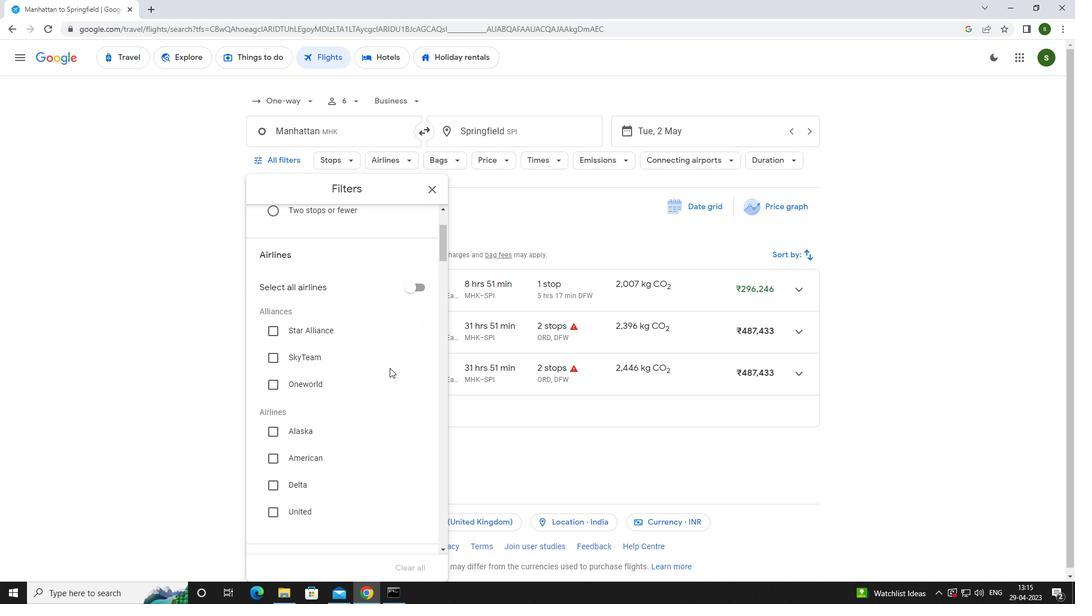 
Action: Mouse scrolled (389, 368) with delta (0, 0)
Screenshot: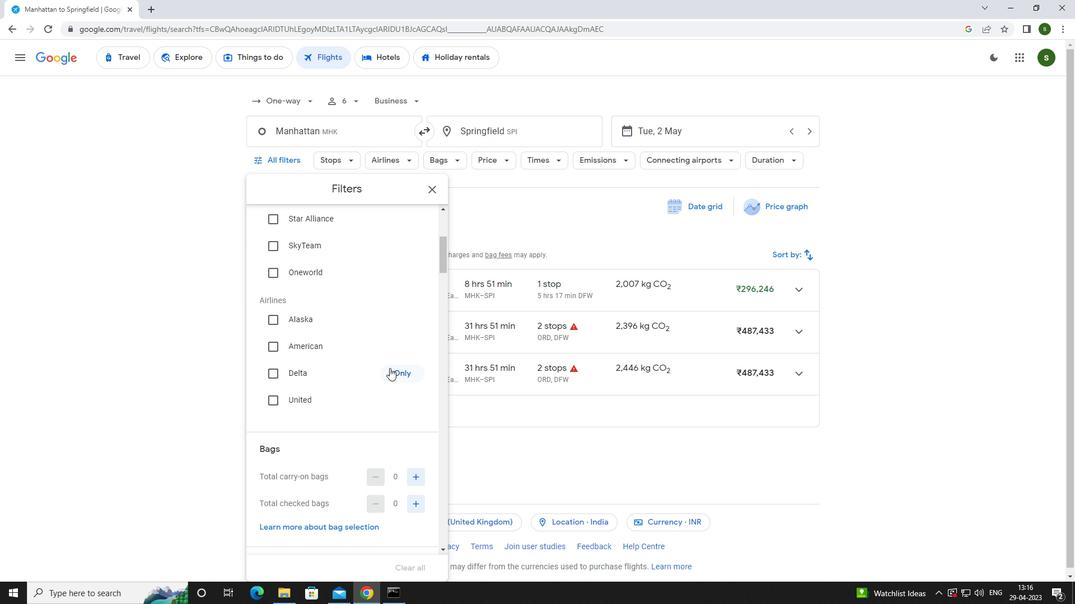
Action: Mouse moved to (414, 446)
Screenshot: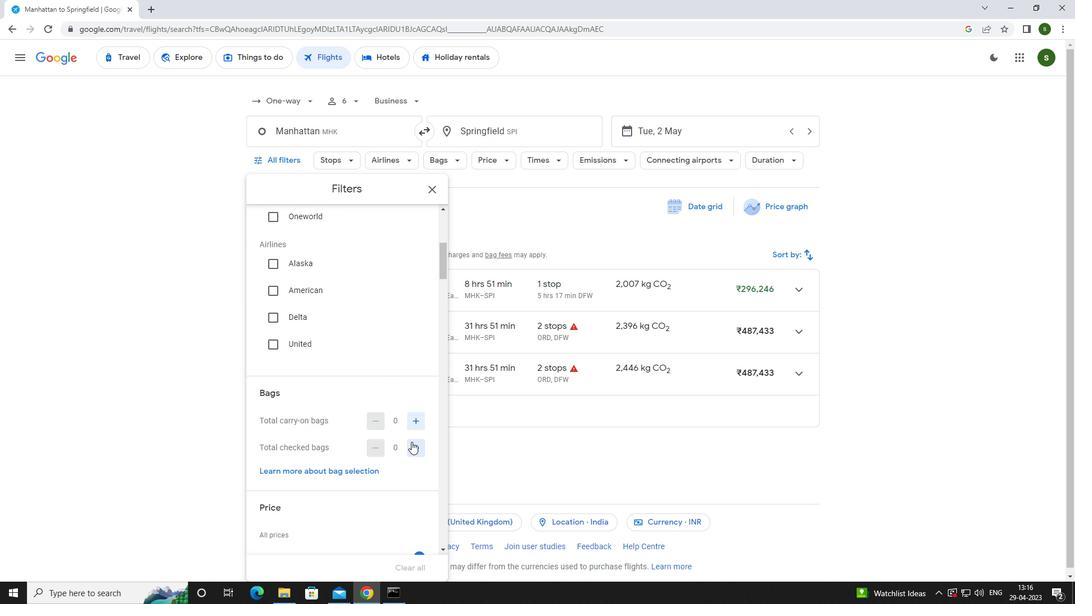
Action: Mouse pressed left at (414, 446)
Screenshot: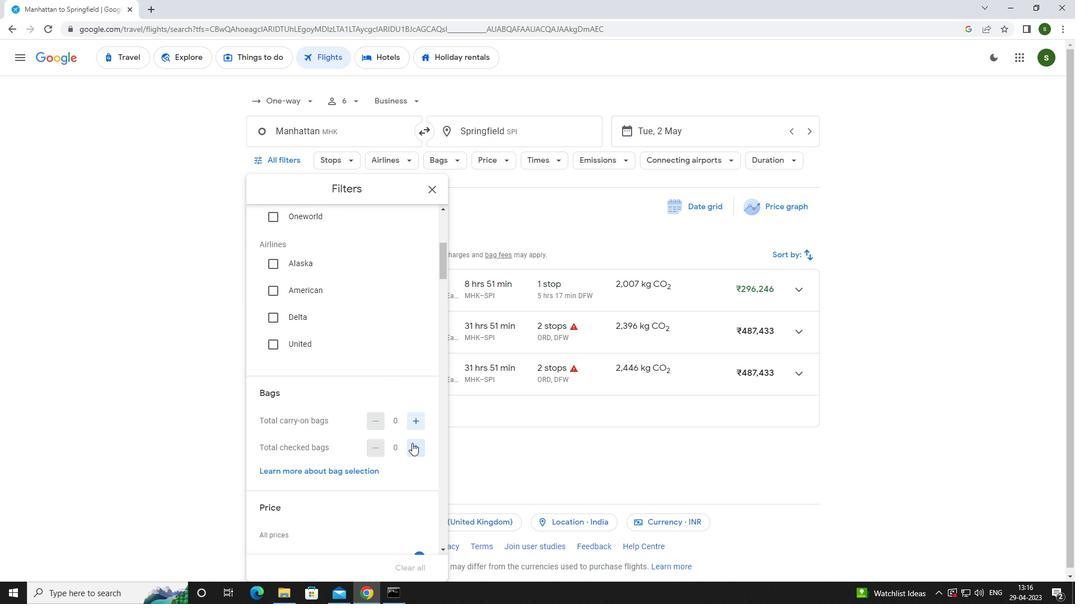 
Action: Mouse moved to (397, 437)
Screenshot: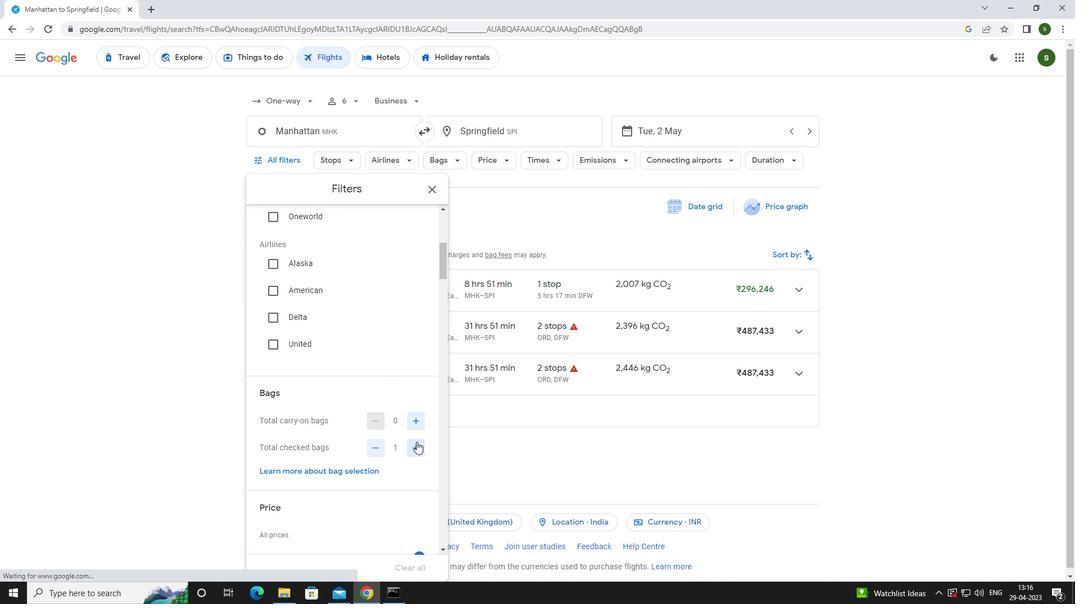 
Action: Mouse scrolled (397, 436) with delta (0, 0)
Screenshot: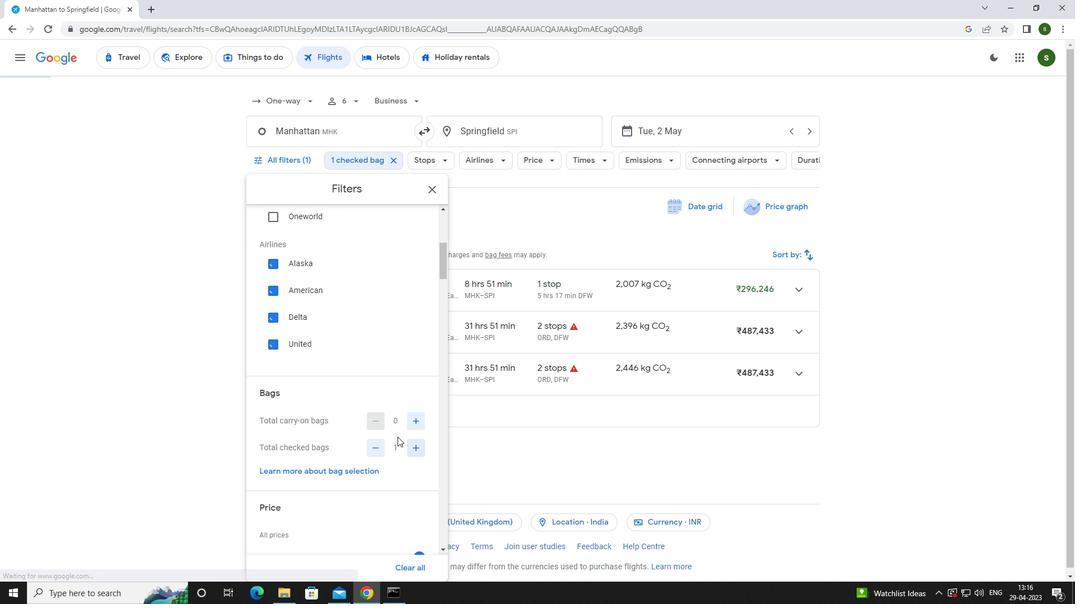 
Action: Mouse moved to (397, 438)
Screenshot: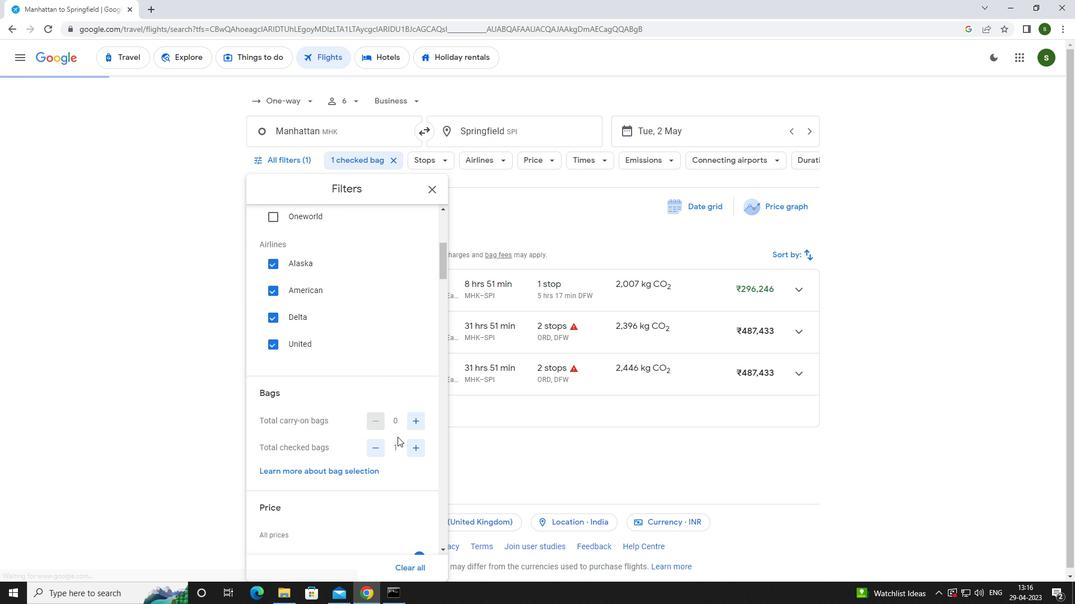 
Action: Mouse scrolled (397, 437) with delta (0, 0)
Screenshot: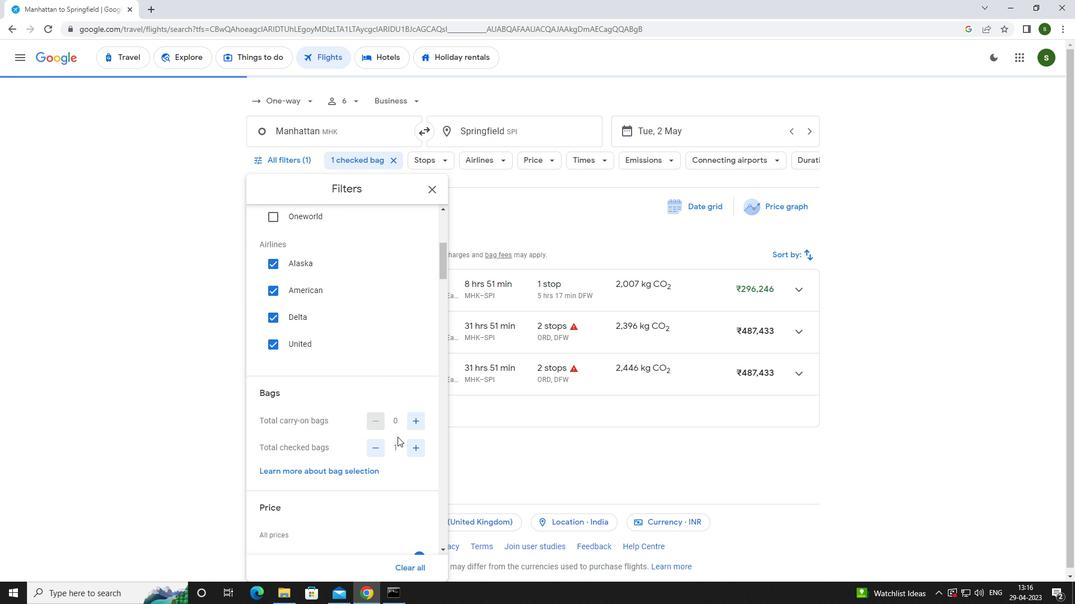 
Action: Mouse scrolled (397, 437) with delta (0, 0)
Screenshot: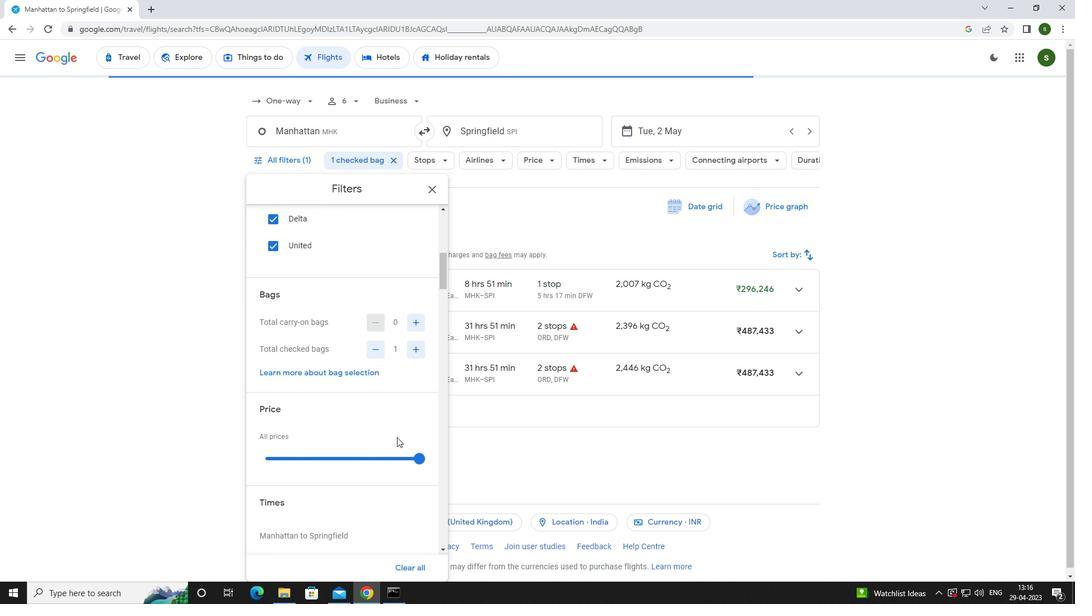
Action: Mouse scrolled (397, 437) with delta (0, 0)
Screenshot: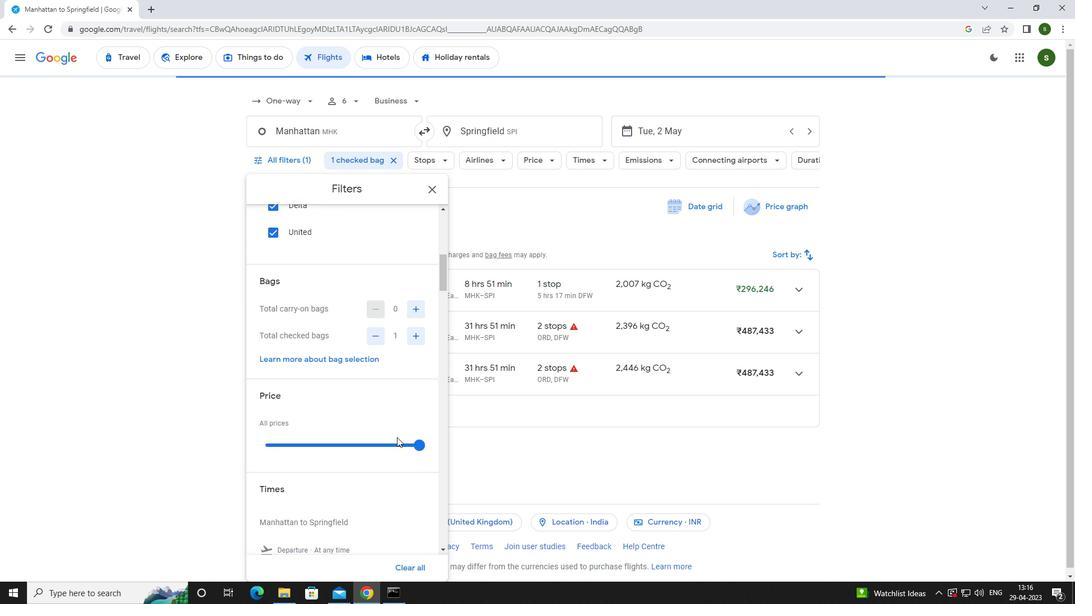 
Action: Mouse moved to (421, 336)
Screenshot: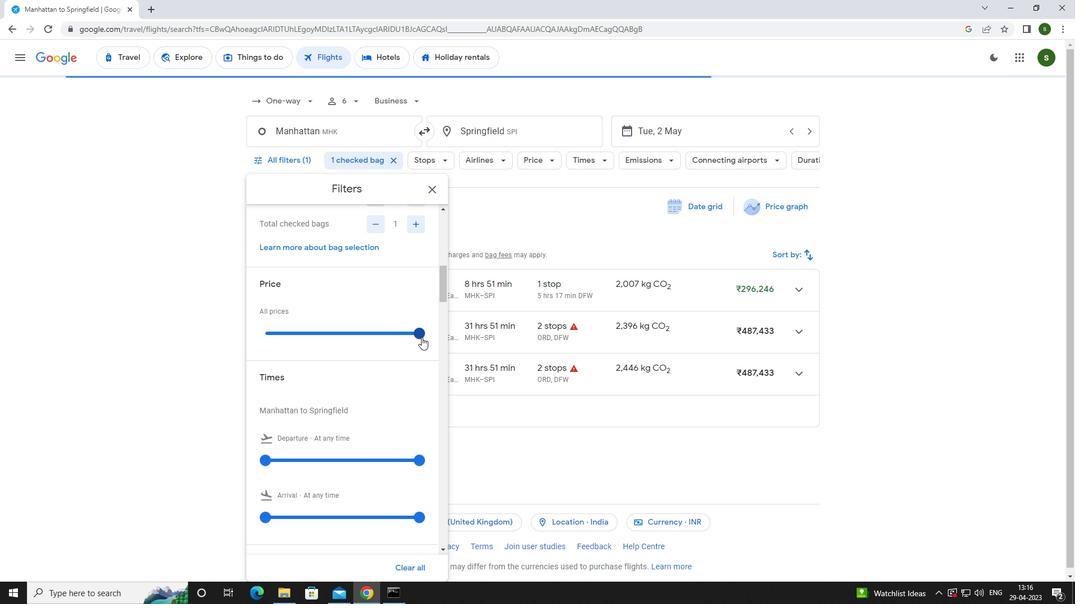 
Action: Mouse pressed left at (421, 336)
Screenshot: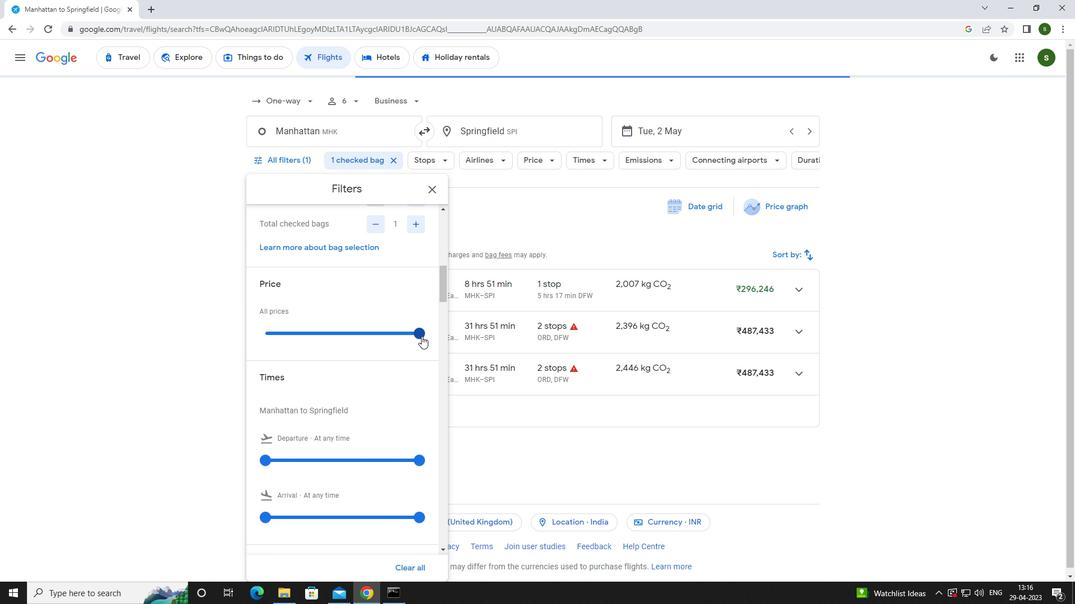 
Action: Mouse moved to (322, 376)
Screenshot: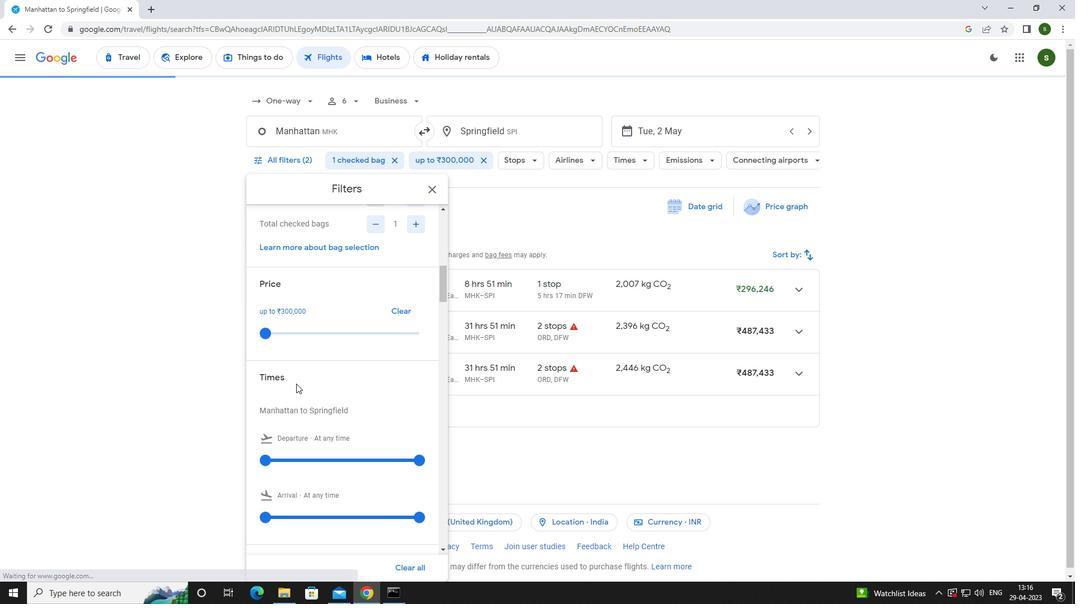 
Action: Mouse scrolled (322, 376) with delta (0, 0)
Screenshot: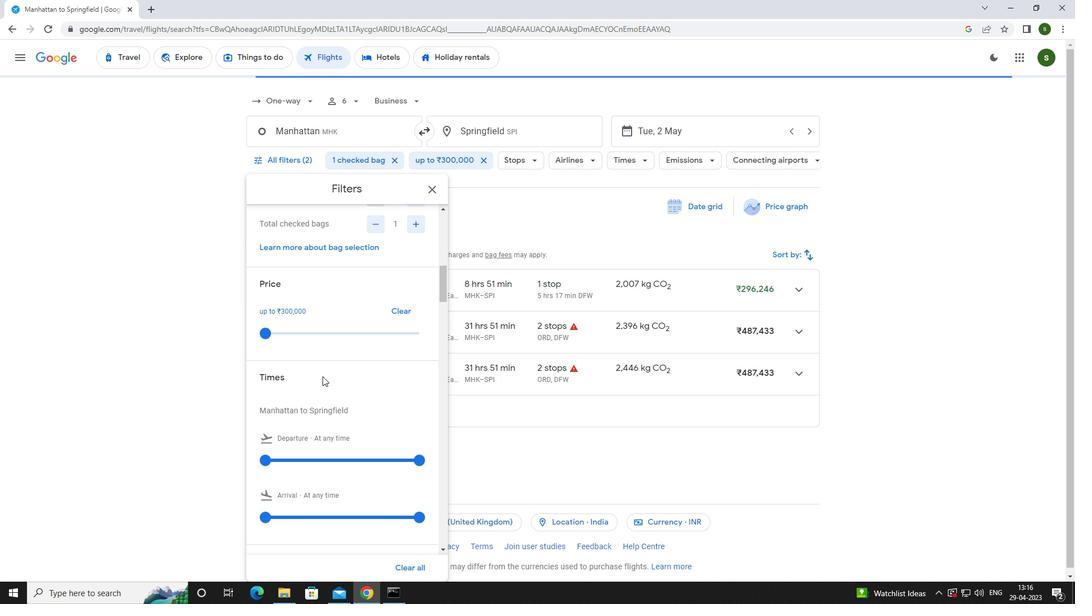 
Action: Mouse scrolled (322, 376) with delta (0, 0)
Screenshot: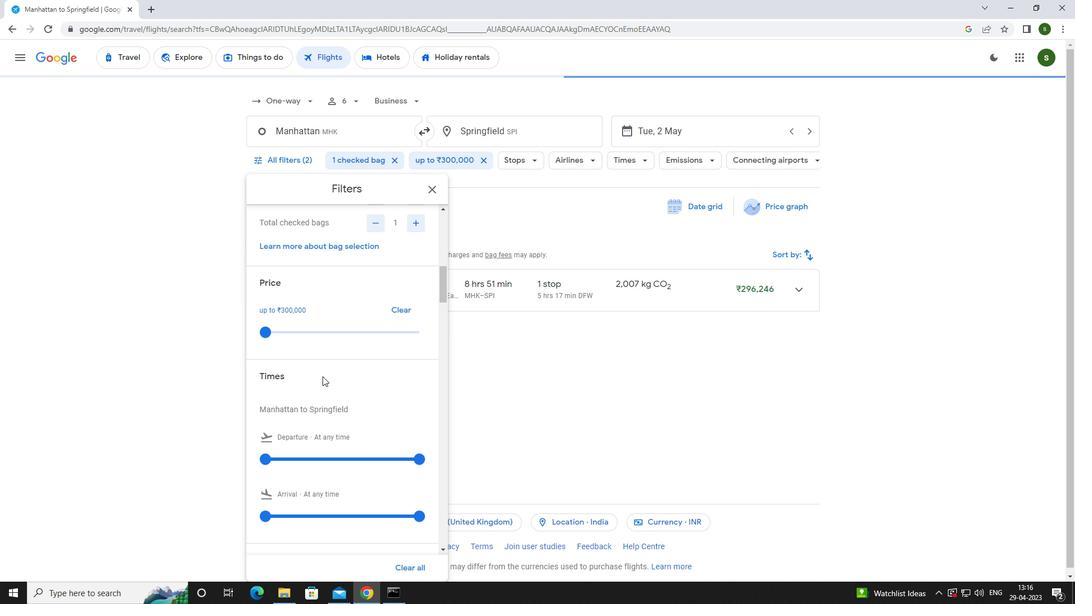 
Action: Mouse moved to (264, 353)
Screenshot: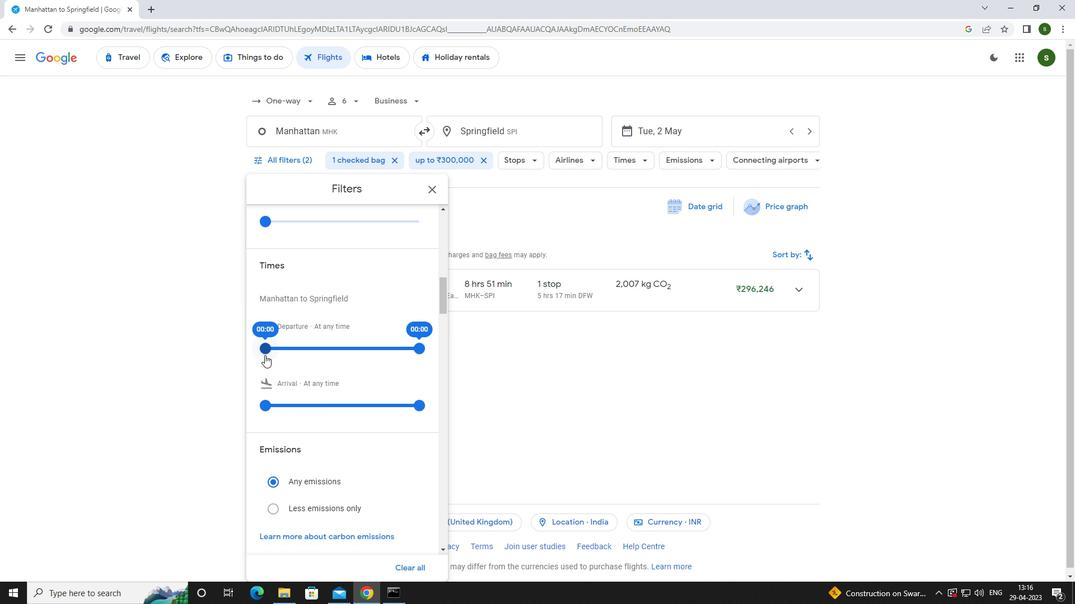 
Action: Mouse pressed left at (264, 353)
Screenshot: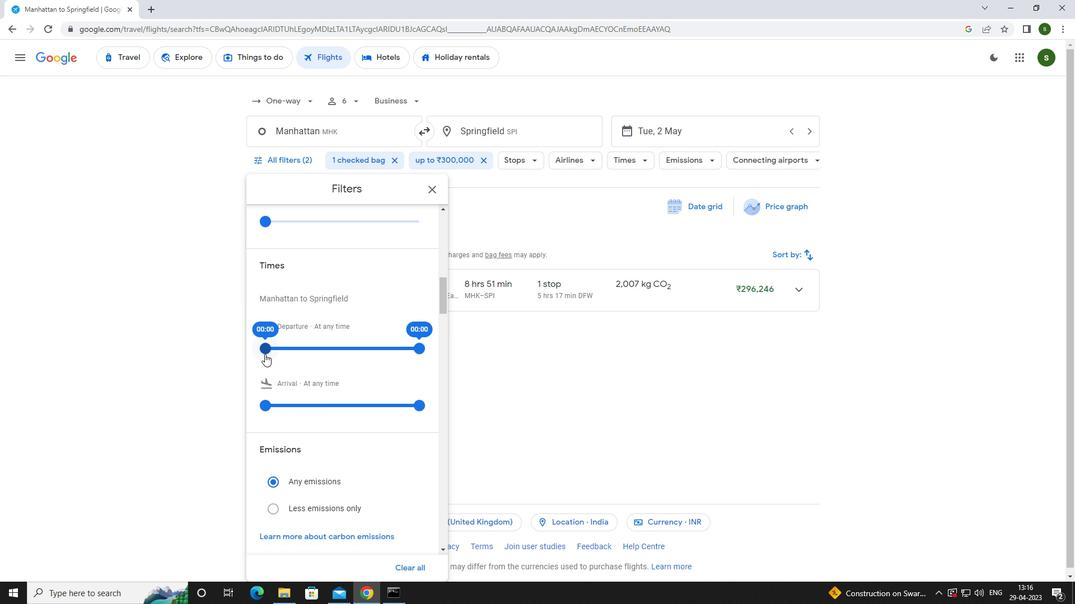
Action: Mouse moved to (590, 385)
Screenshot: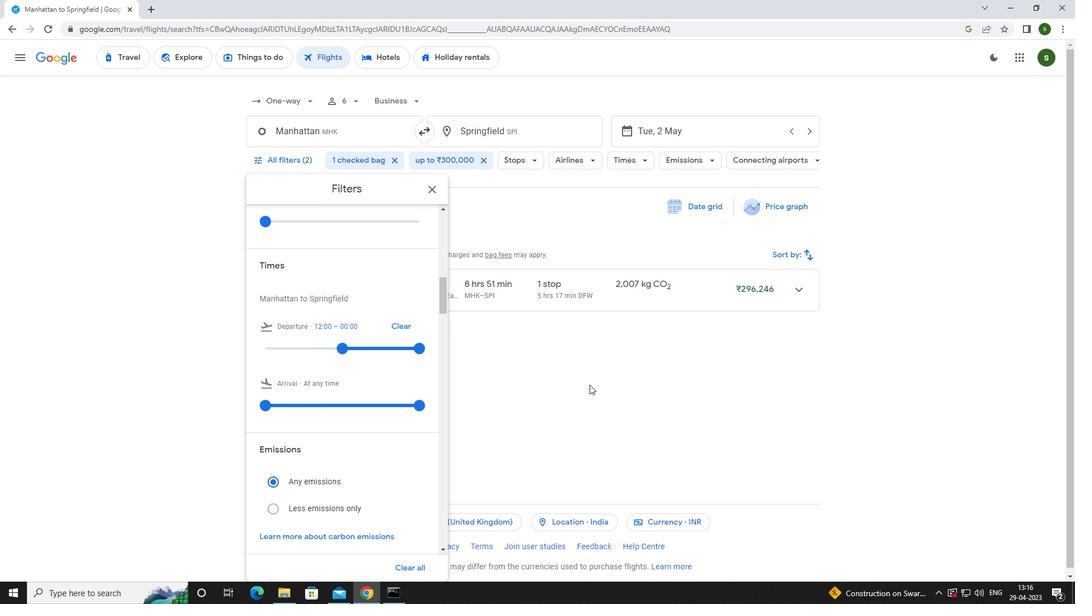 
Action: Mouse pressed left at (590, 385)
Screenshot: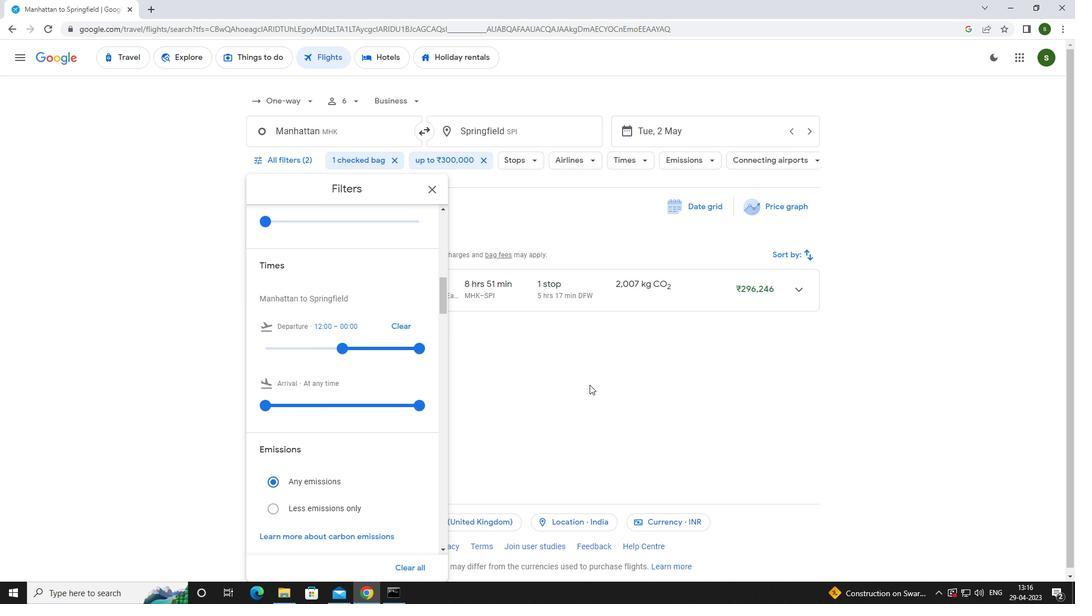 
Action: Mouse moved to (576, 383)
Screenshot: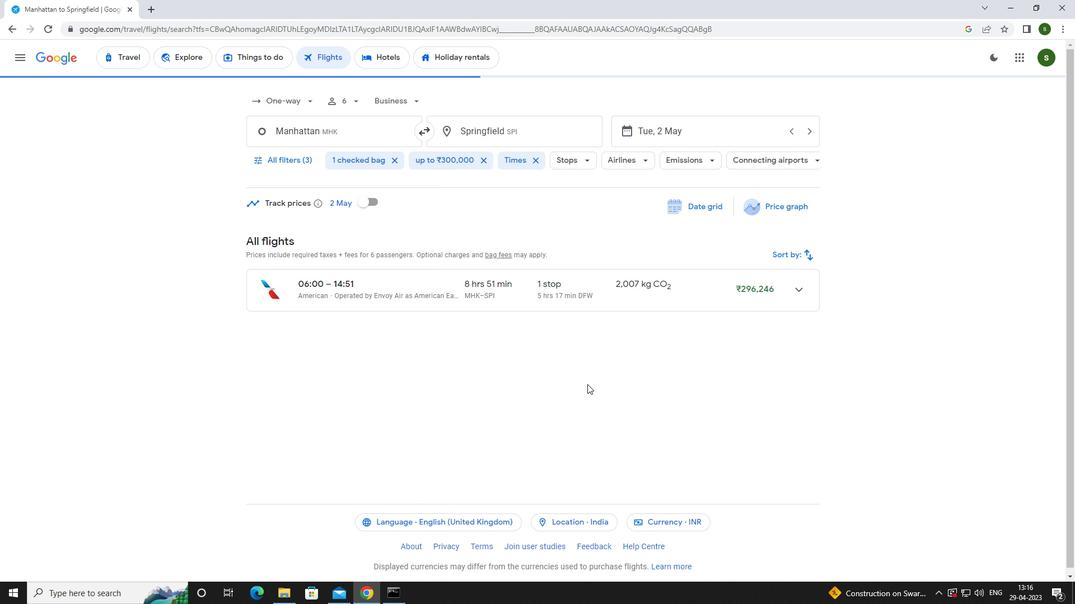 
